 Task: Find connections with filter location Anicuns with filter topic #successwith filter profile language English with filter current company Rockstar Games with filter school ST XAVIERS SCHOOL with filter industry Wellness and Fitness Services with filter service category Telecommunications with filter keywords title Caretaker or House Sitter
Action: Mouse moved to (520, 114)
Screenshot: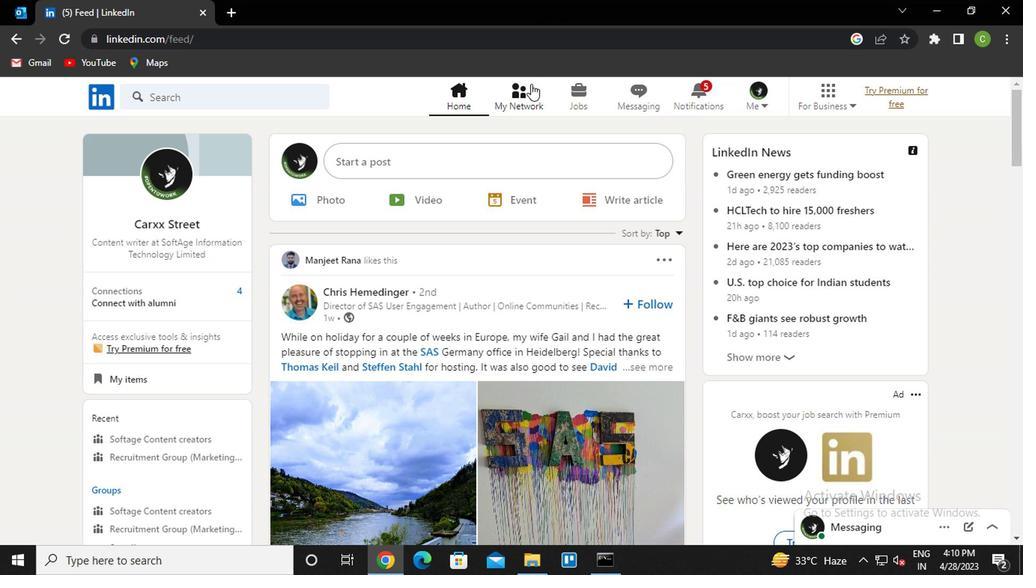 
Action: Mouse pressed left at (520, 114)
Screenshot: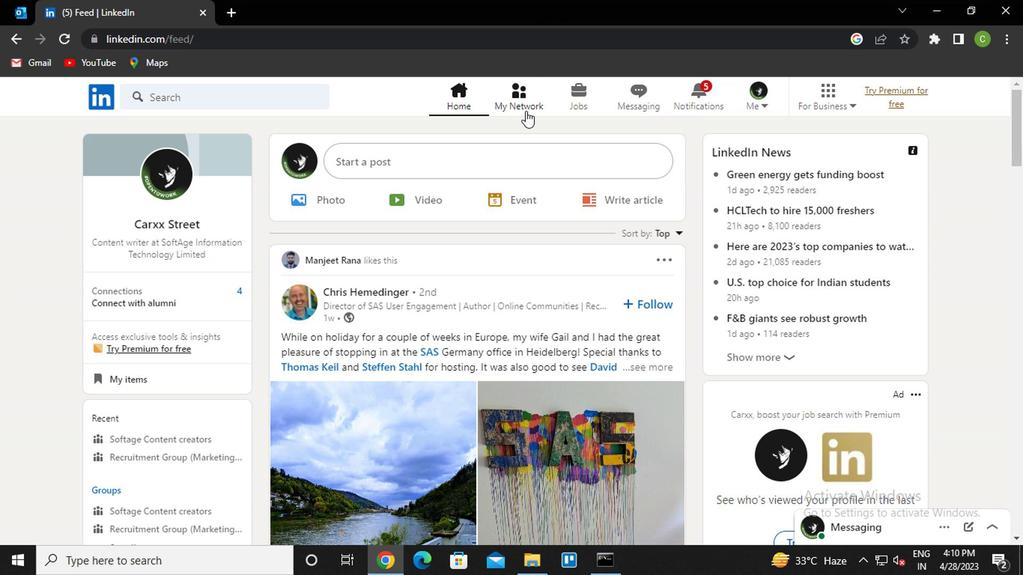 
Action: Mouse moved to (238, 187)
Screenshot: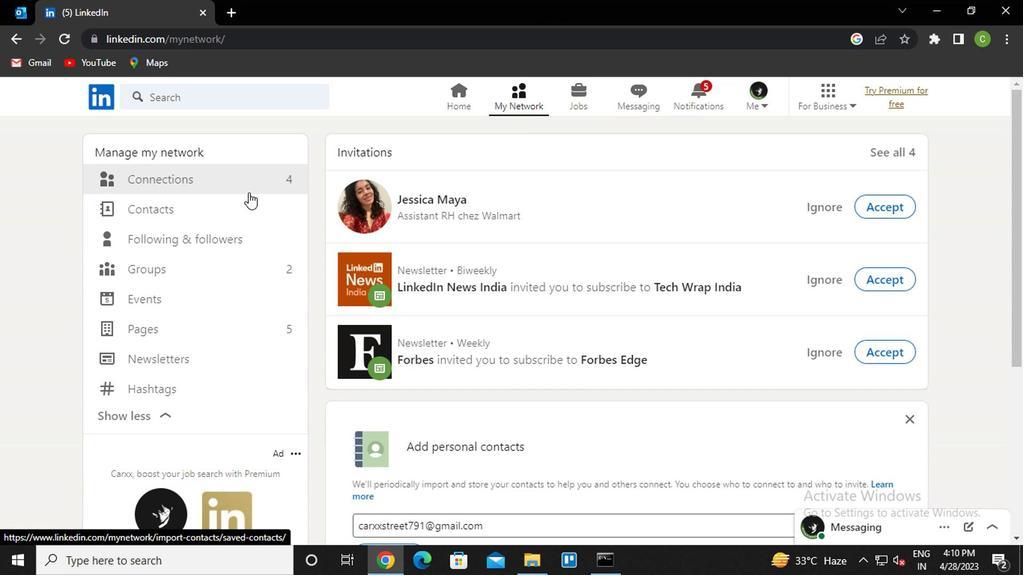 
Action: Mouse pressed left at (238, 187)
Screenshot: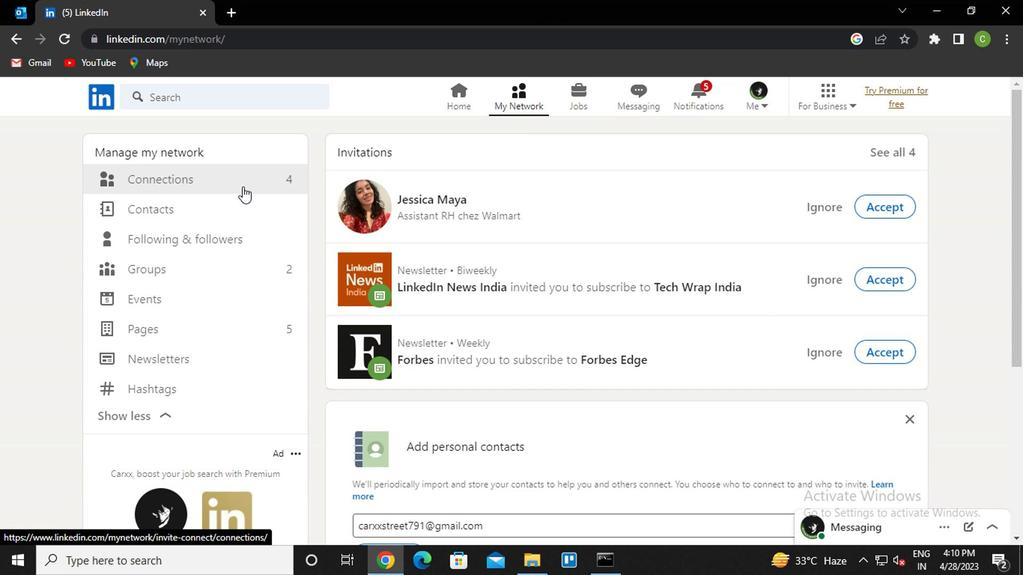 
Action: Mouse moved to (635, 183)
Screenshot: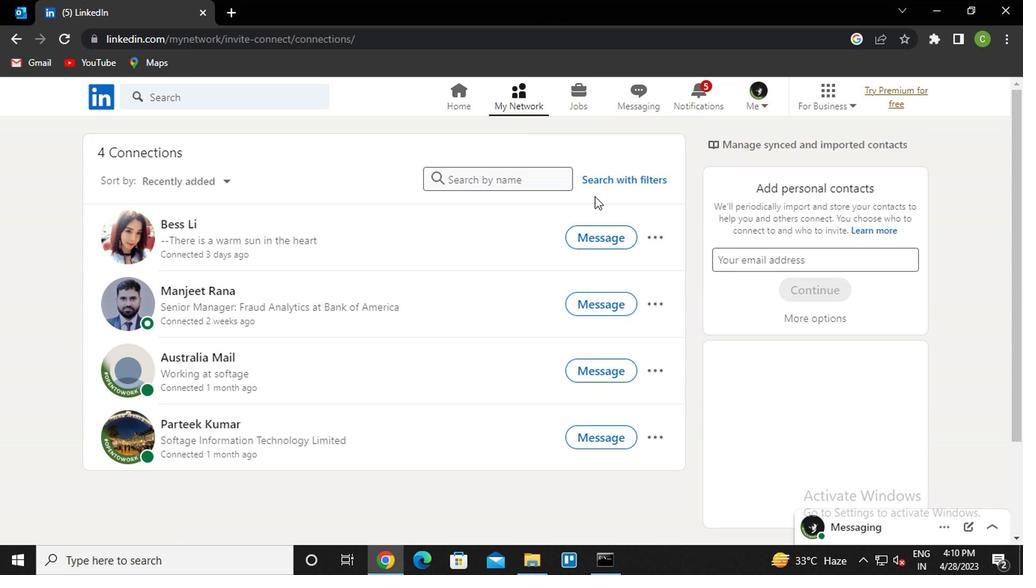
Action: Mouse pressed left at (635, 183)
Screenshot: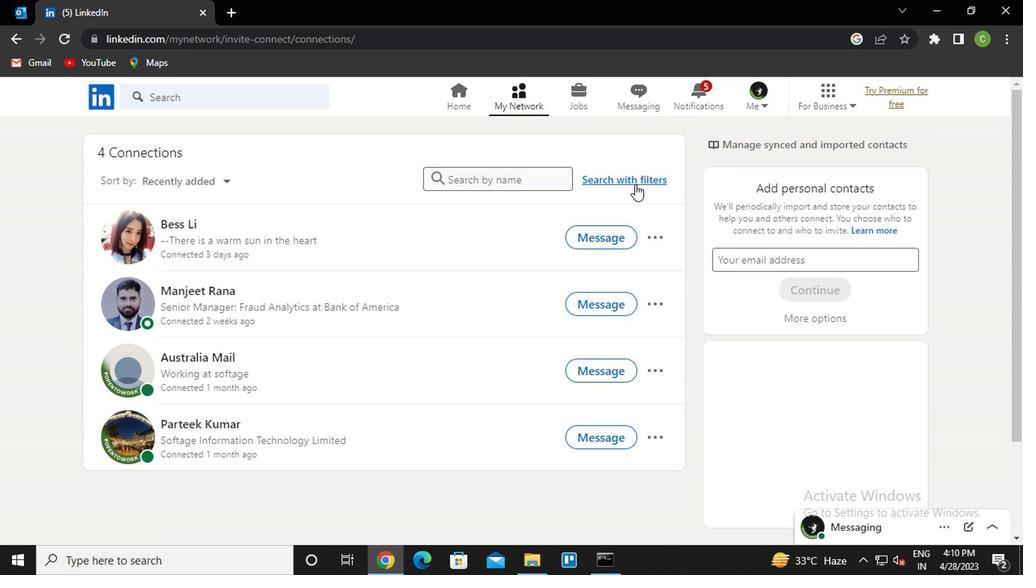 
Action: Mouse moved to (554, 142)
Screenshot: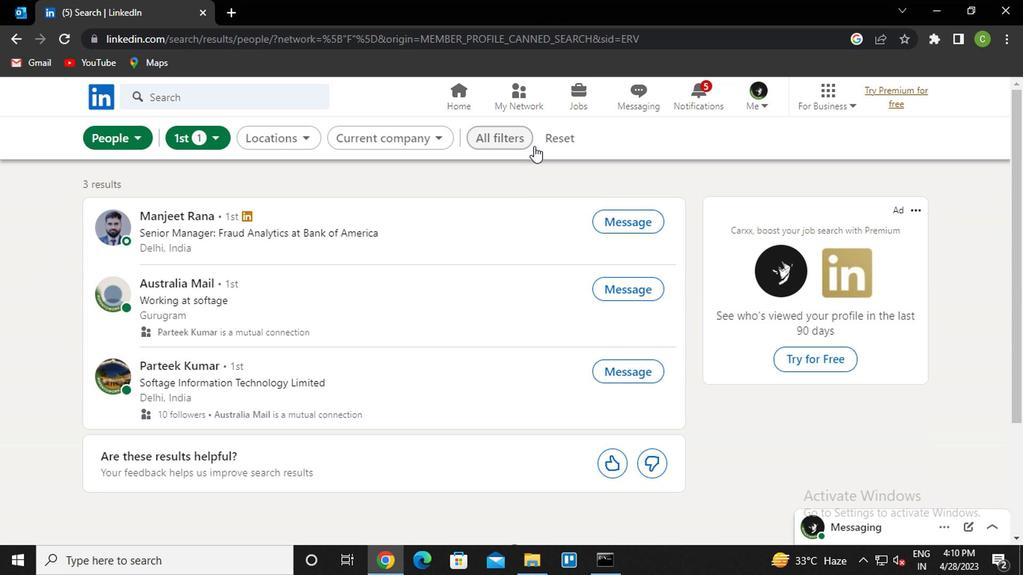 
Action: Mouse pressed left at (554, 142)
Screenshot: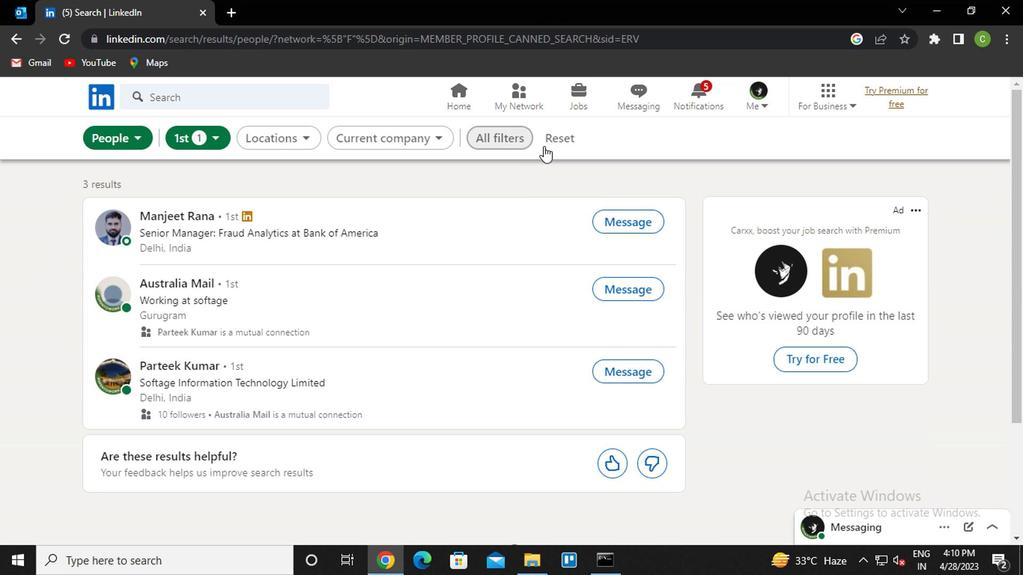 
Action: Mouse moved to (529, 144)
Screenshot: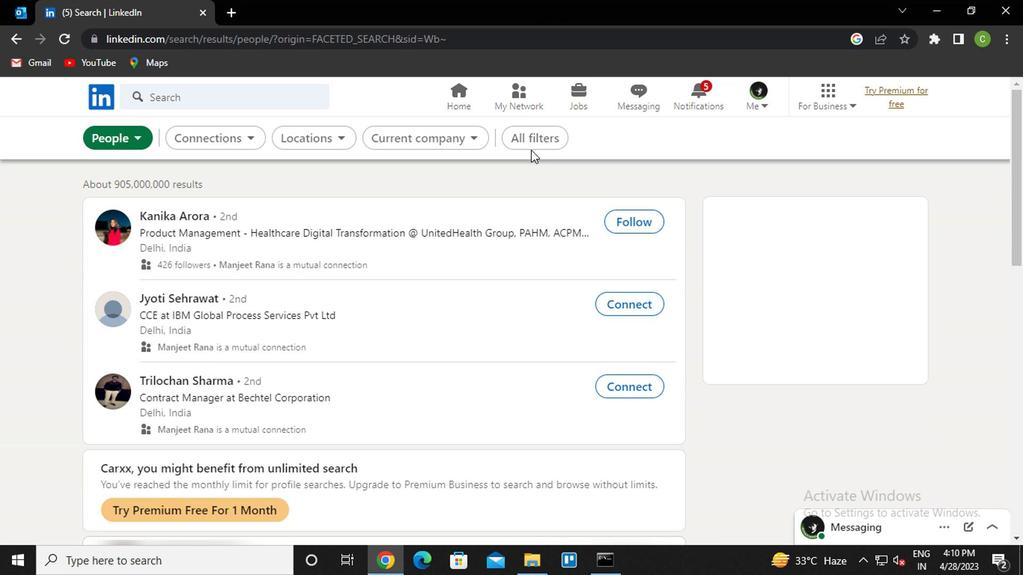 
Action: Mouse pressed left at (529, 144)
Screenshot: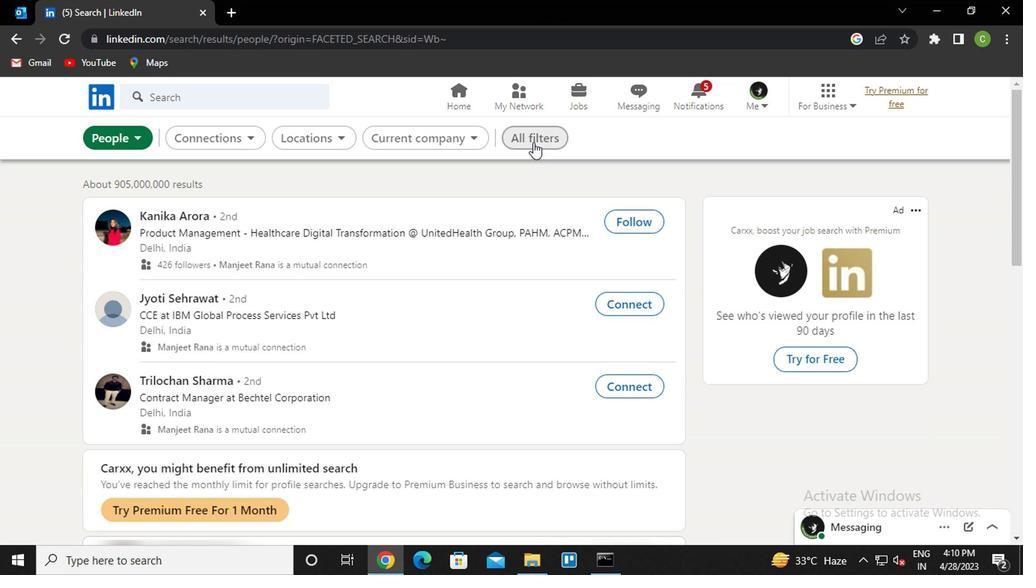 
Action: Mouse moved to (764, 298)
Screenshot: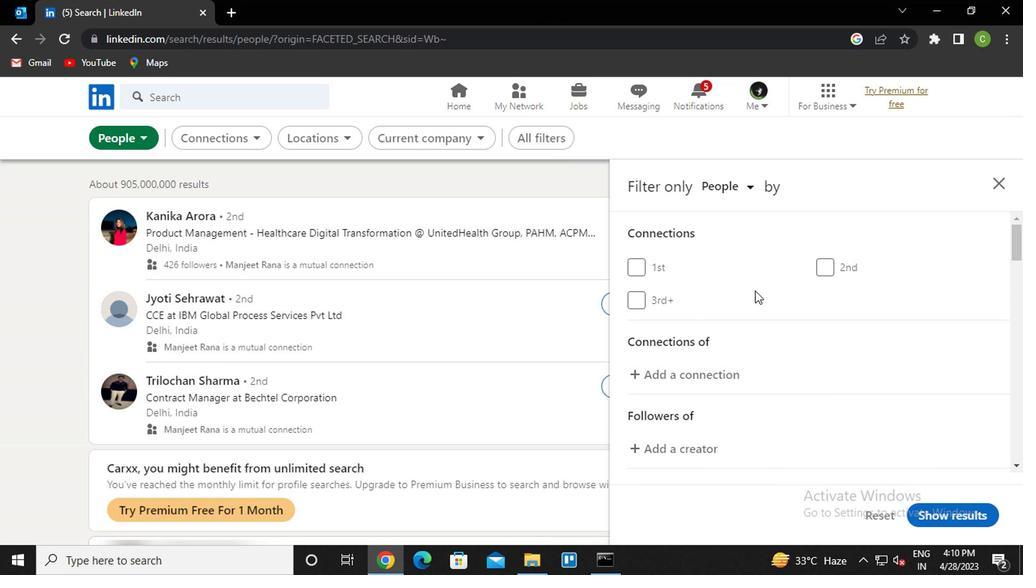 
Action: Mouse scrolled (764, 297) with delta (0, -1)
Screenshot: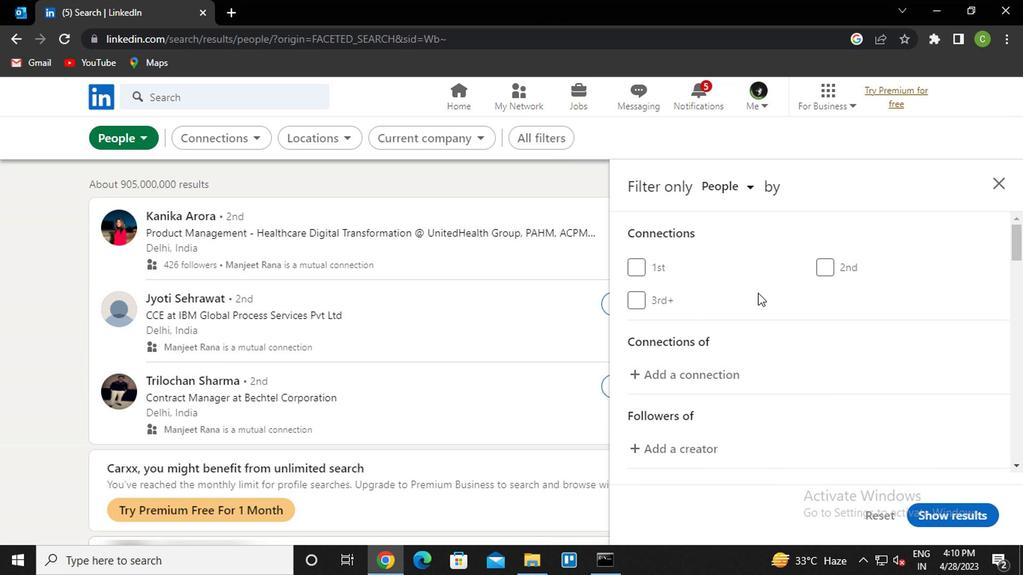 
Action: Mouse moved to (764, 302)
Screenshot: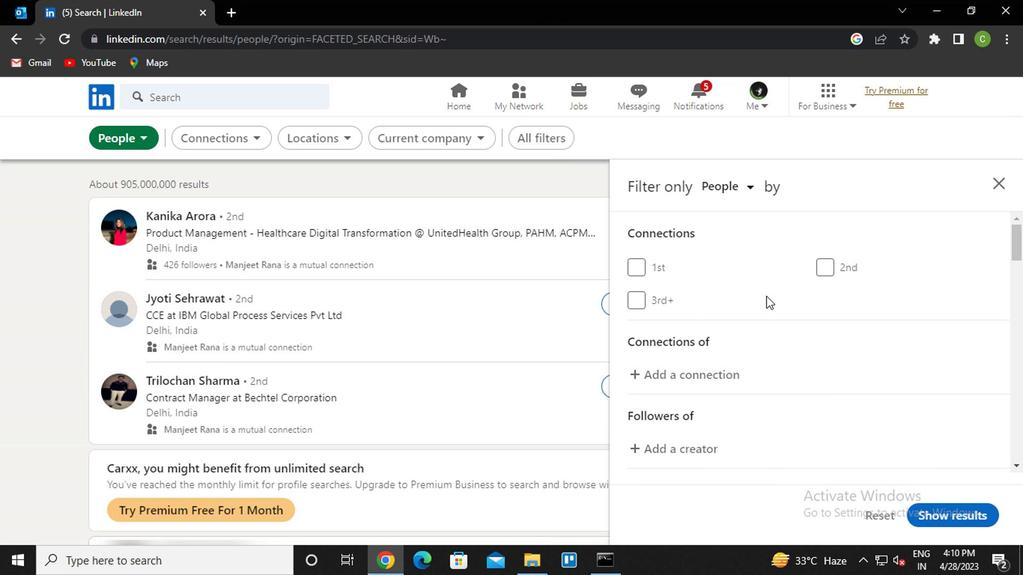 
Action: Mouse scrolled (764, 302) with delta (0, 0)
Screenshot: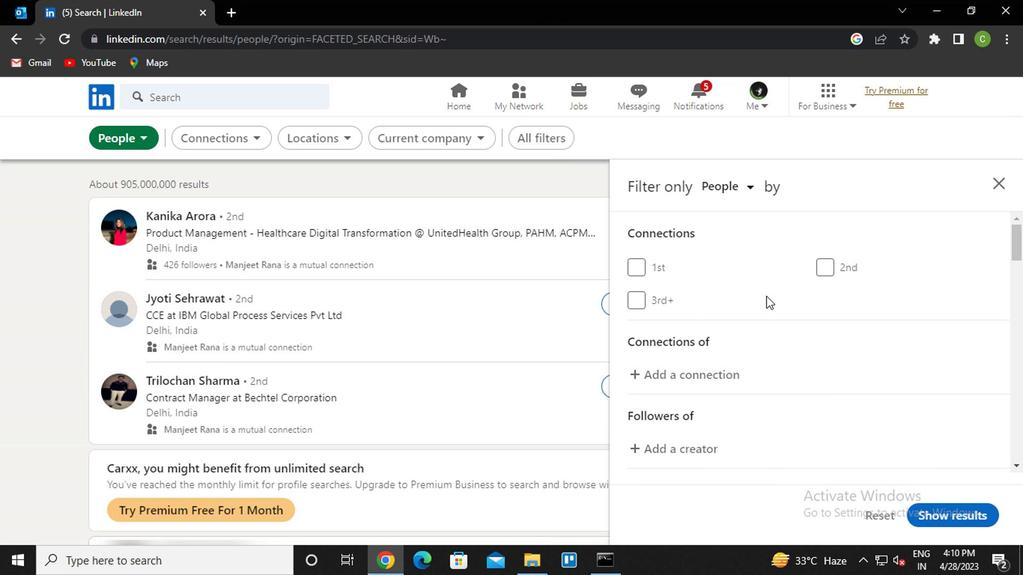 
Action: Mouse moved to (764, 303)
Screenshot: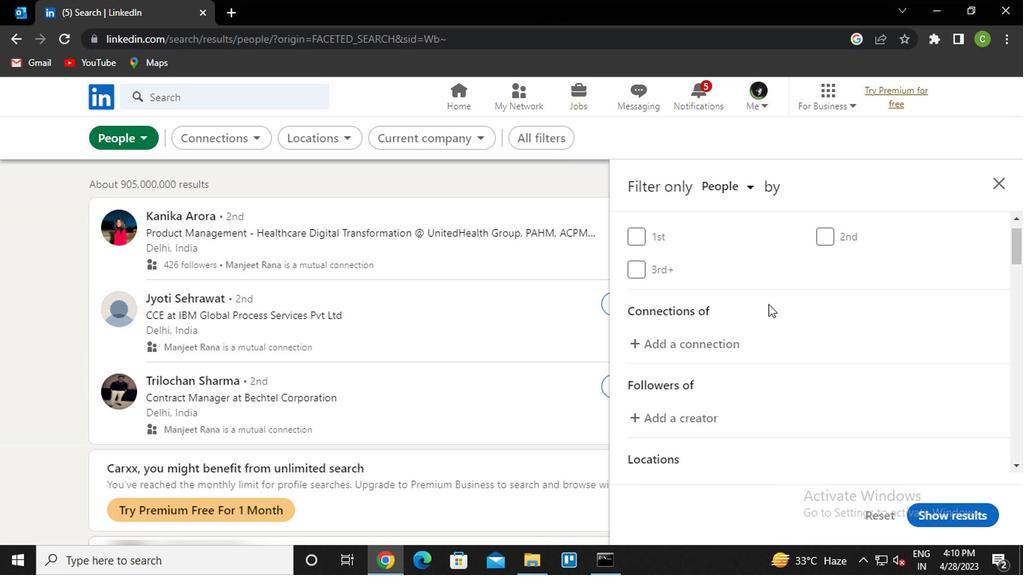 
Action: Mouse scrolled (764, 302) with delta (0, 0)
Screenshot: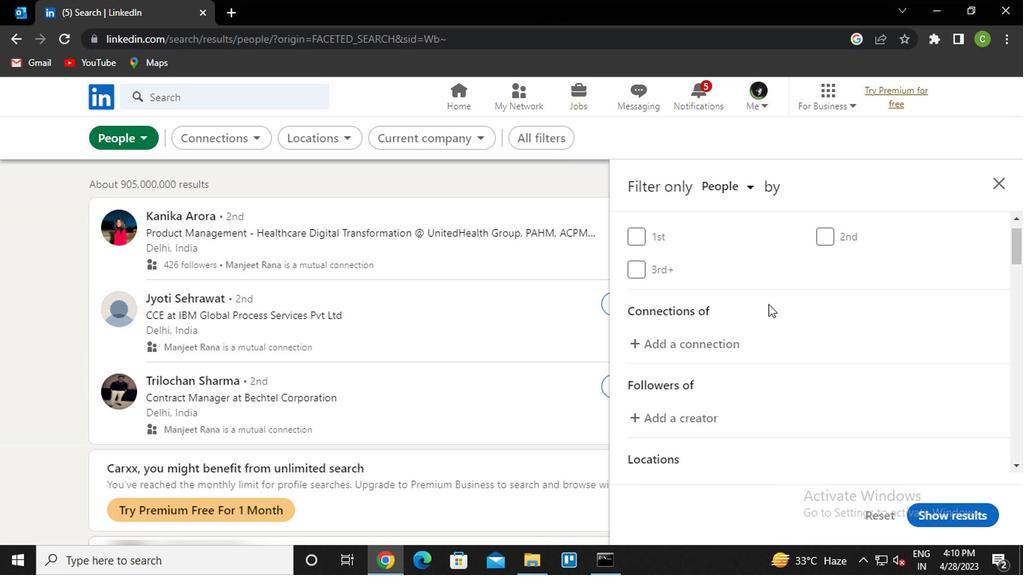 
Action: Mouse moved to (764, 304)
Screenshot: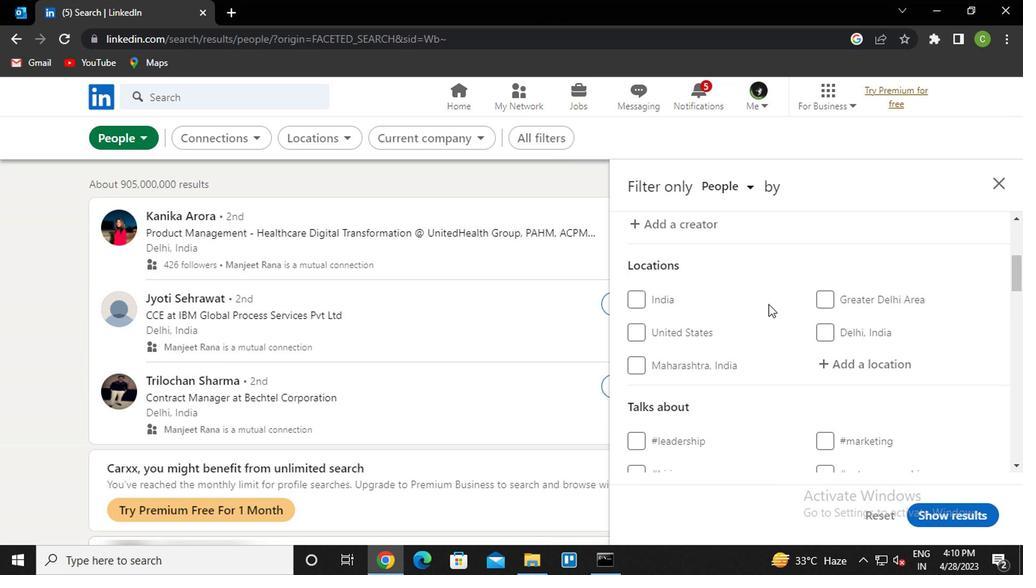 
Action: Mouse scrolled (764, 303) with delta (0, -1)
Screenshot: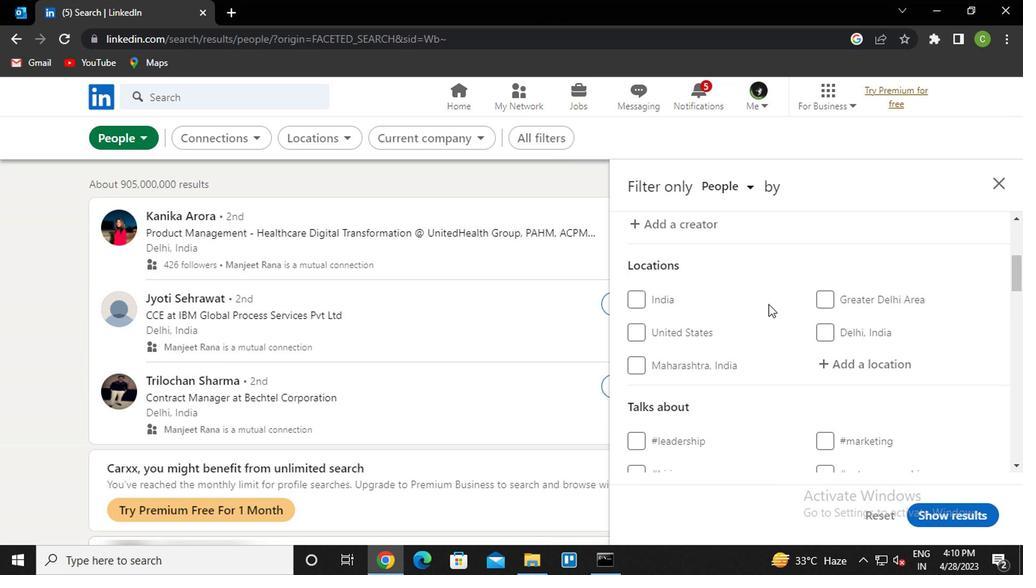 
Action: Mouse moved to (843, 293)
Screenshot: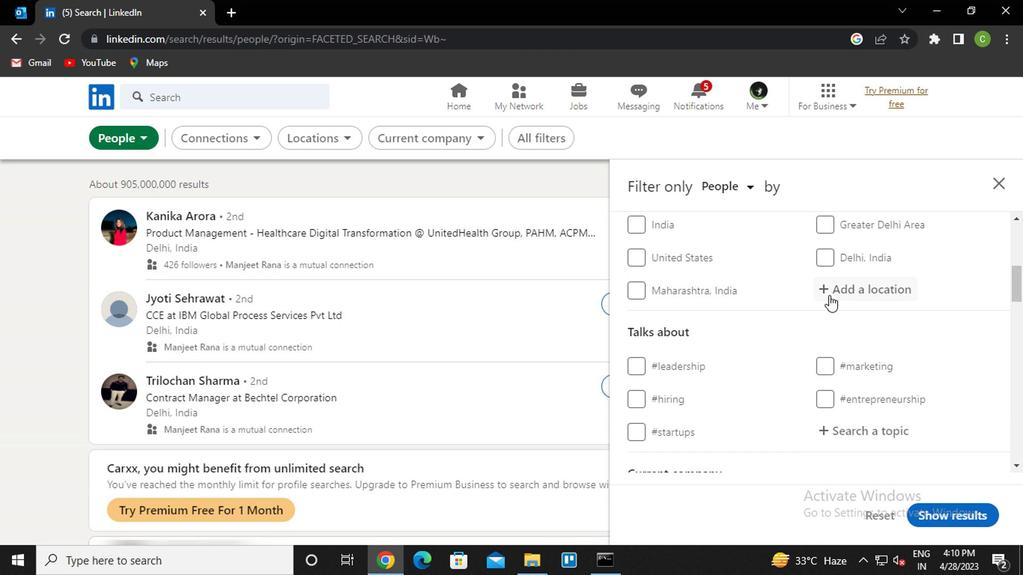 
Action: Mouse pressed left at (843, 293)
Screenshot: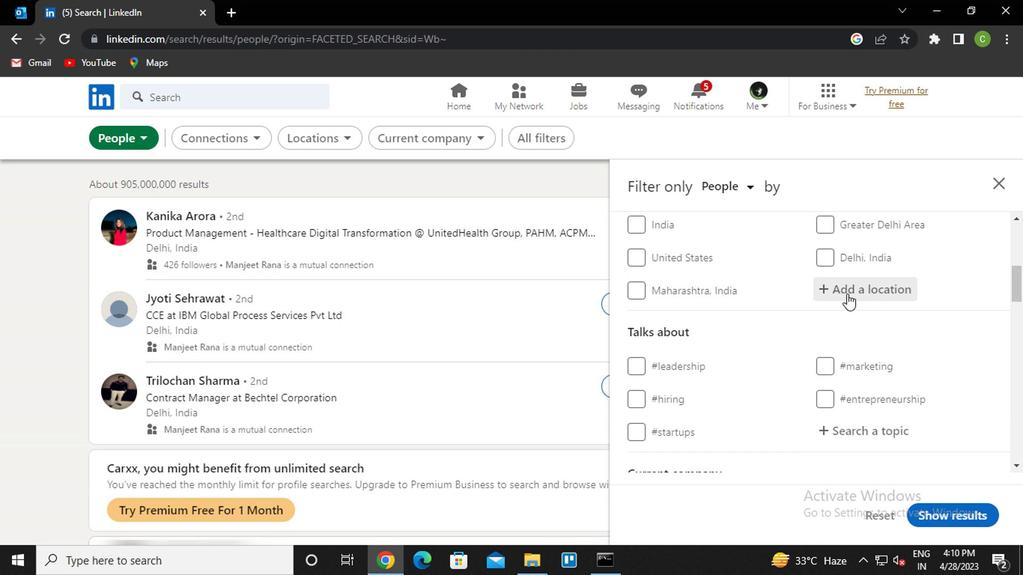
Action: Key pressed <Key.caps_lock>a<Key.caps_lock>nicuns<Key.down><Key.enter>
Screenshot: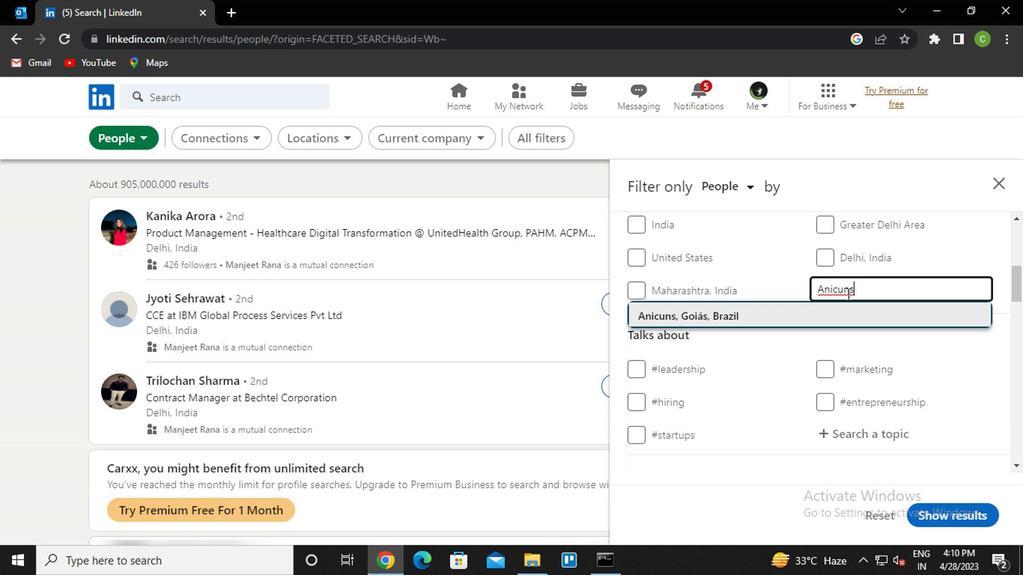 
Action: Mouse moved to (842, 350)
Screenshot: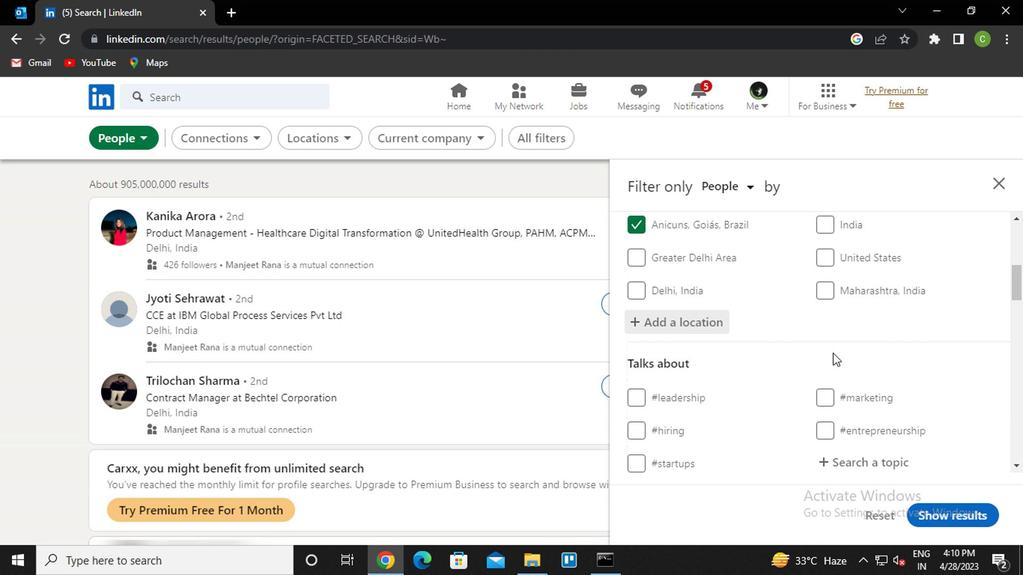 
Action: Mouse scrolled (842, 349) with delta (0, -1)
Screenshot: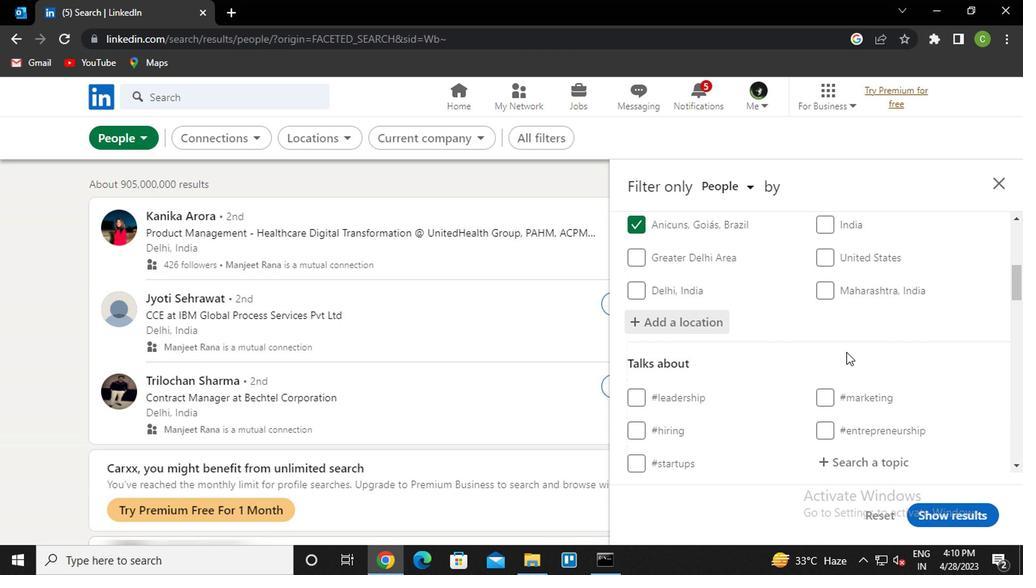 
Action: Mouse moved to (841, 350)
Screenshot: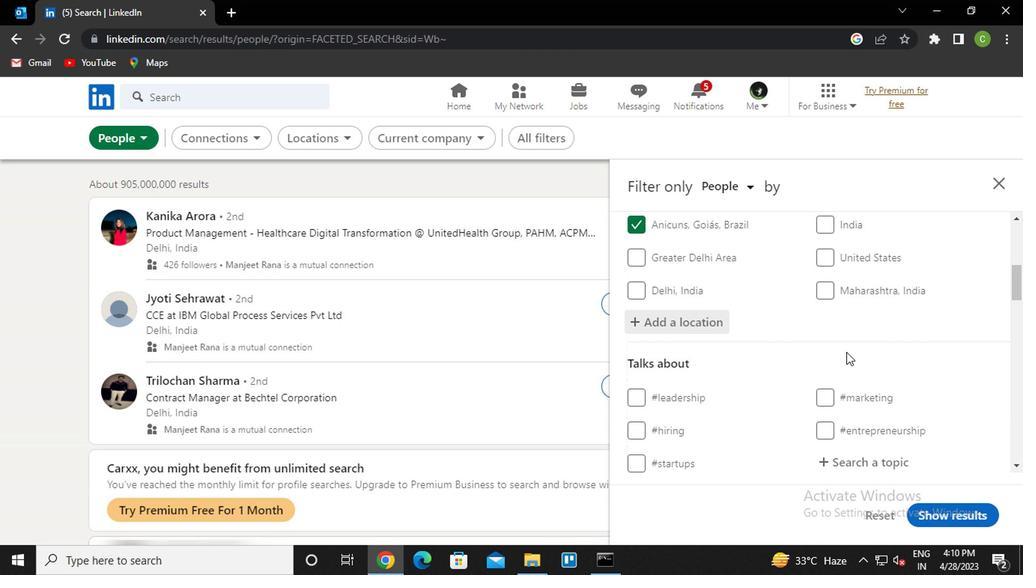 
Action: Mouse scrolled (841, 349) with delta (0, -1)
Screenshot: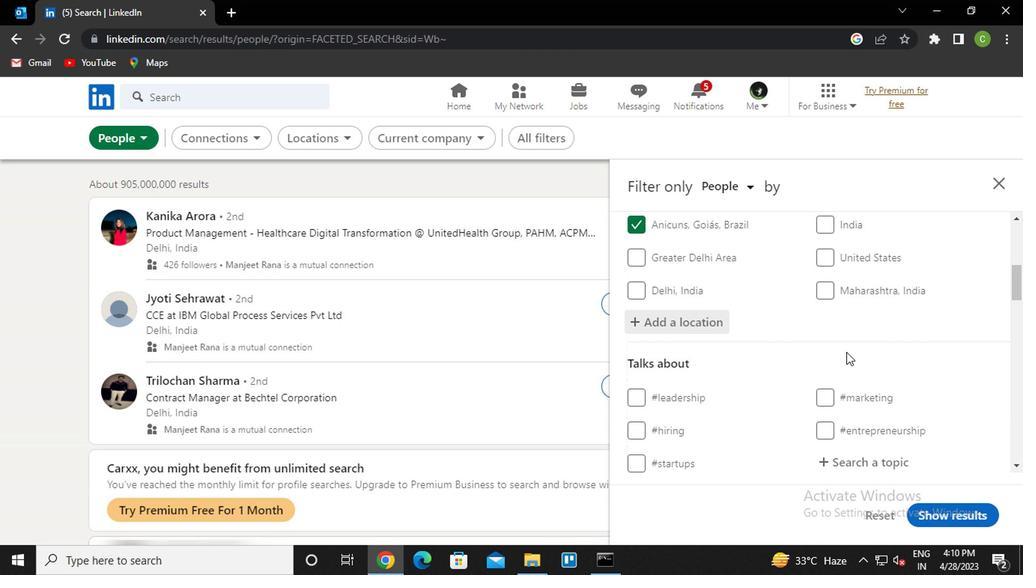 
Action: Mouse moved to (860, 314)
Screenshot: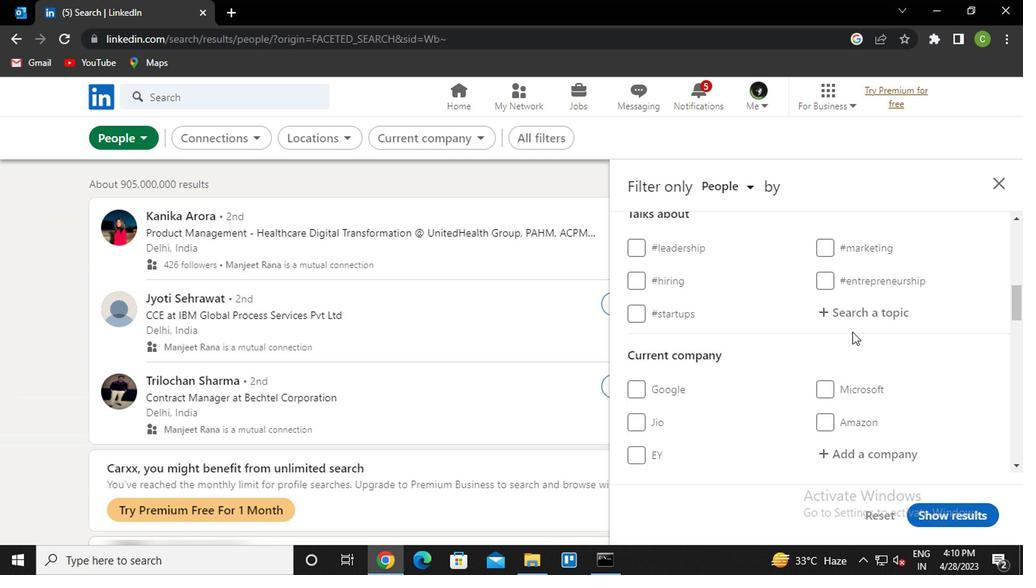 
Action: Mouse pressed left at (860, 314)
Screenshot: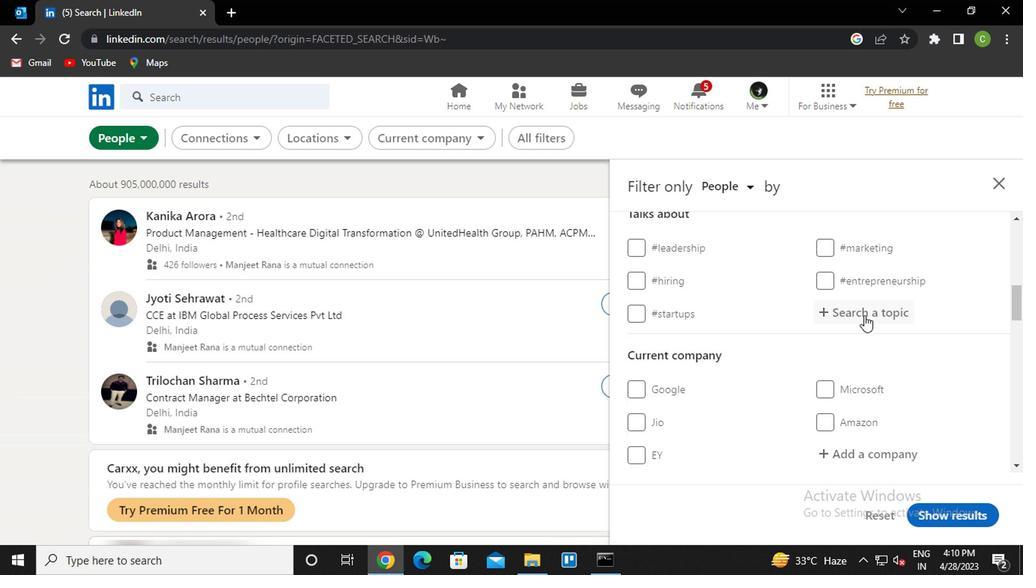 
Action: Key pressed <Key.caps_lock><Key.caps_lock>sucess<Key.down><Key.down><Key.down><Key.down><Key.enter>
Screenshot: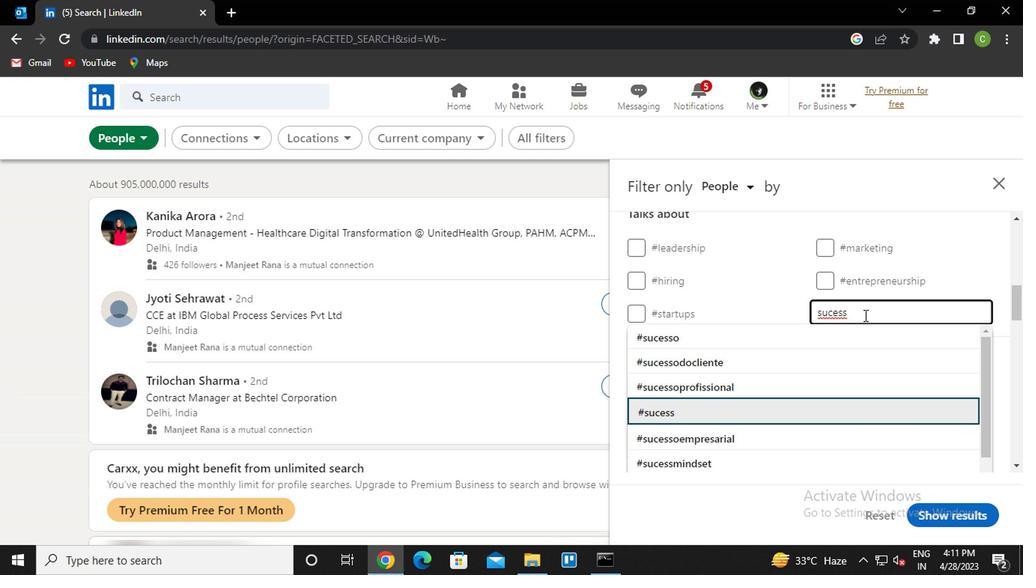 
Action: Mouse moved to (879, 348)
Screenshot: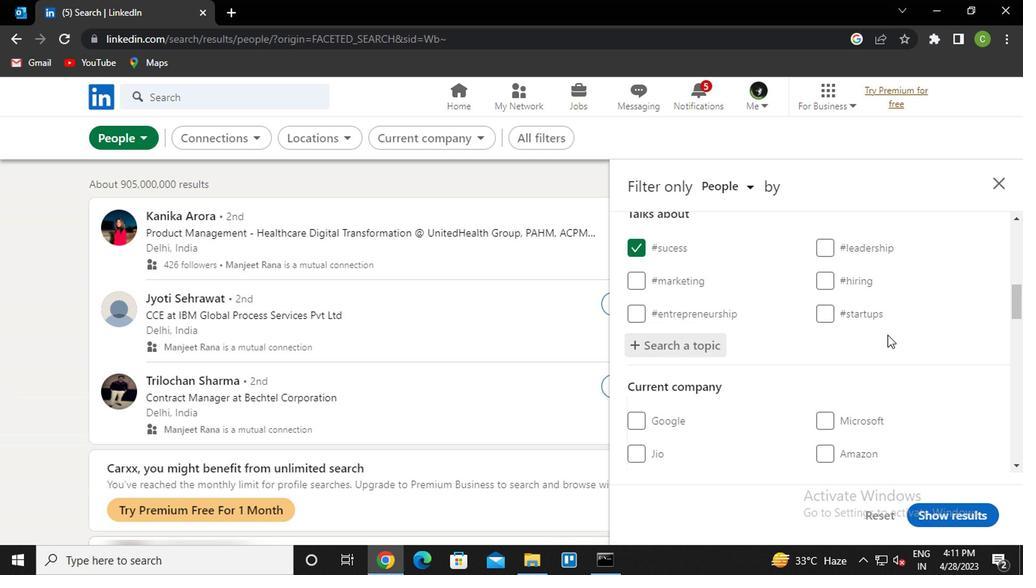 
Action: Mouse scrolled (879, 347) with delta (0, -1)
Screenshot: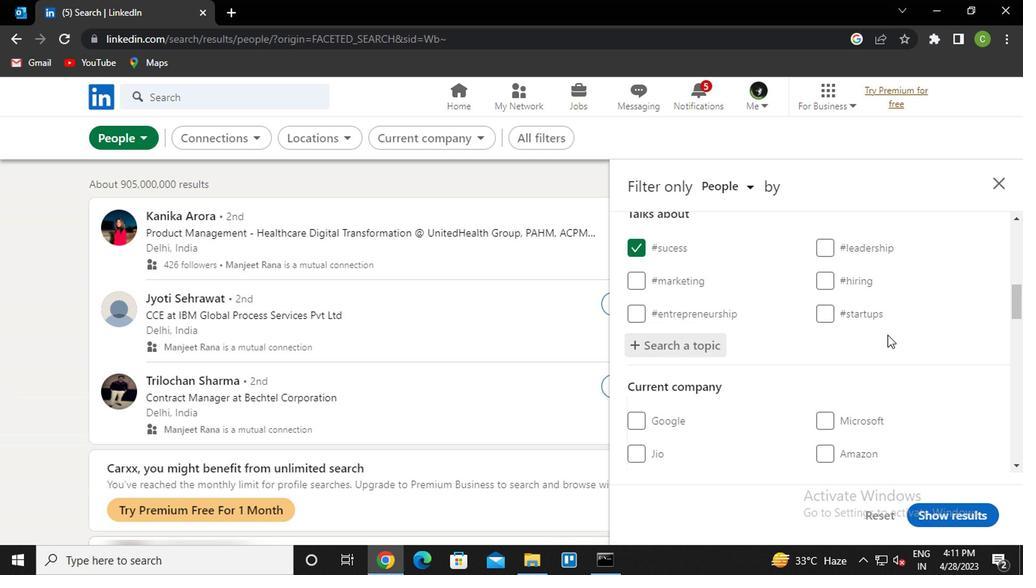 
Action: Mouse moved to (879, 349)
Screenshot: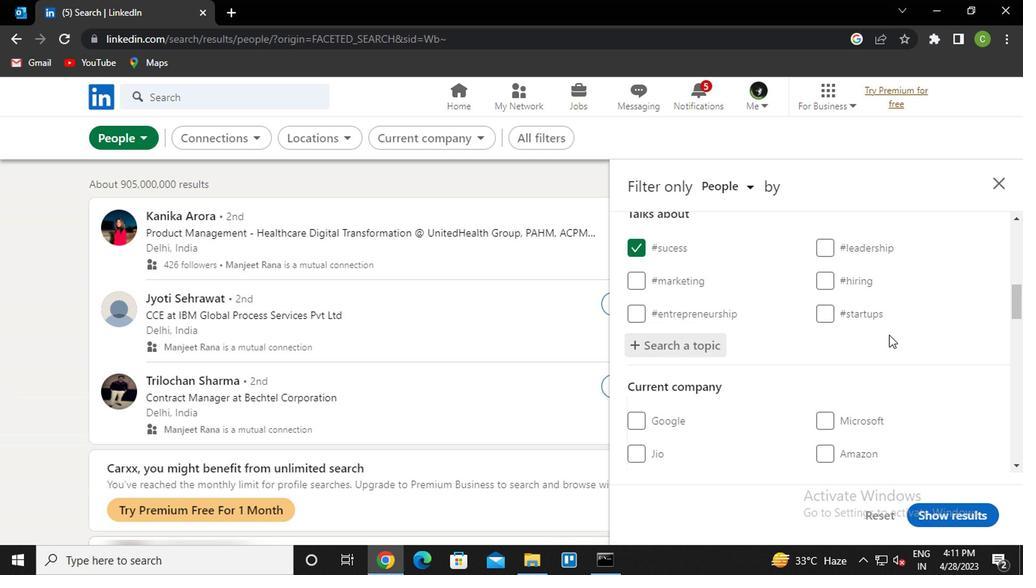 
Action: Mouse scrolled (879, 348) with delta (0, 0)
Screenshot: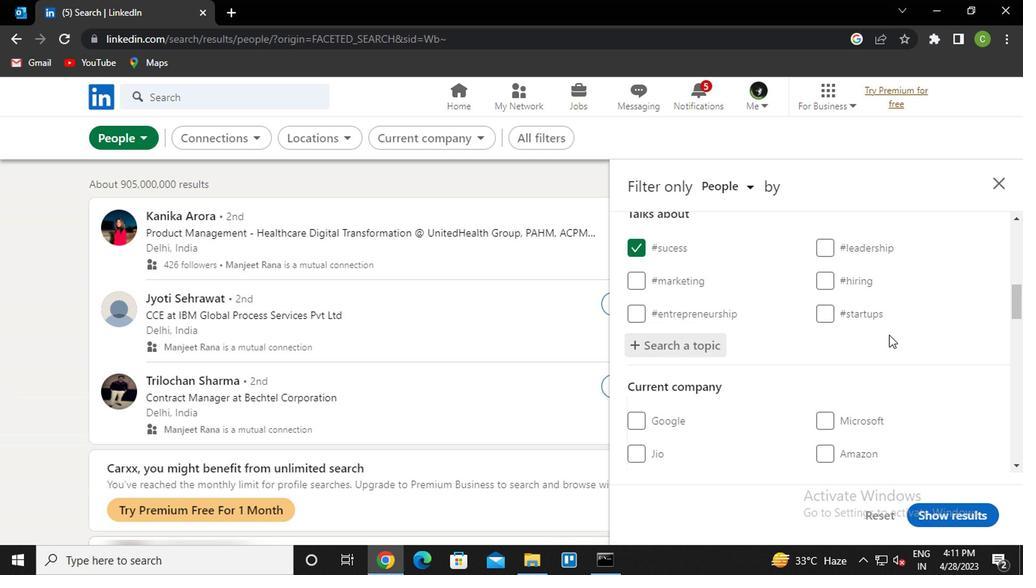 
Action: Mouse moved to (879, 349)
Screenshot: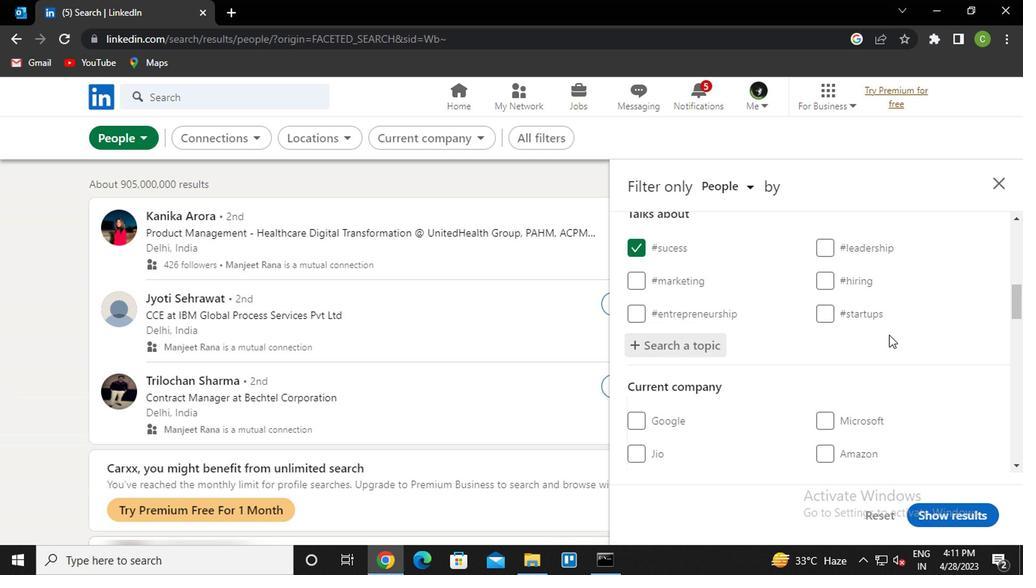 
Action: Mouse scrolled (879, 348) with delta (0, 0)
Screenshot: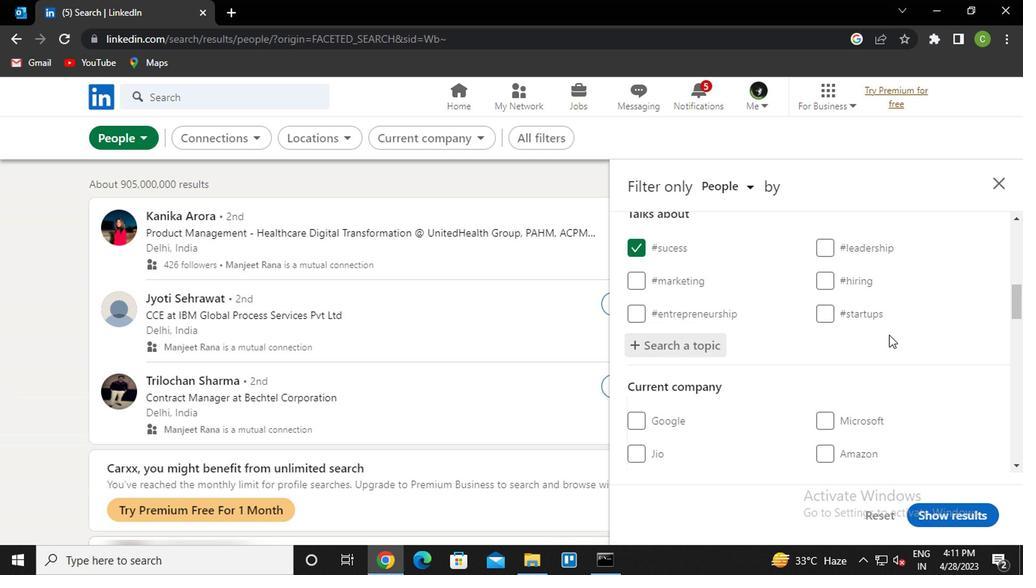 
Action: Mouse moved to (878, 349)
Screenshot: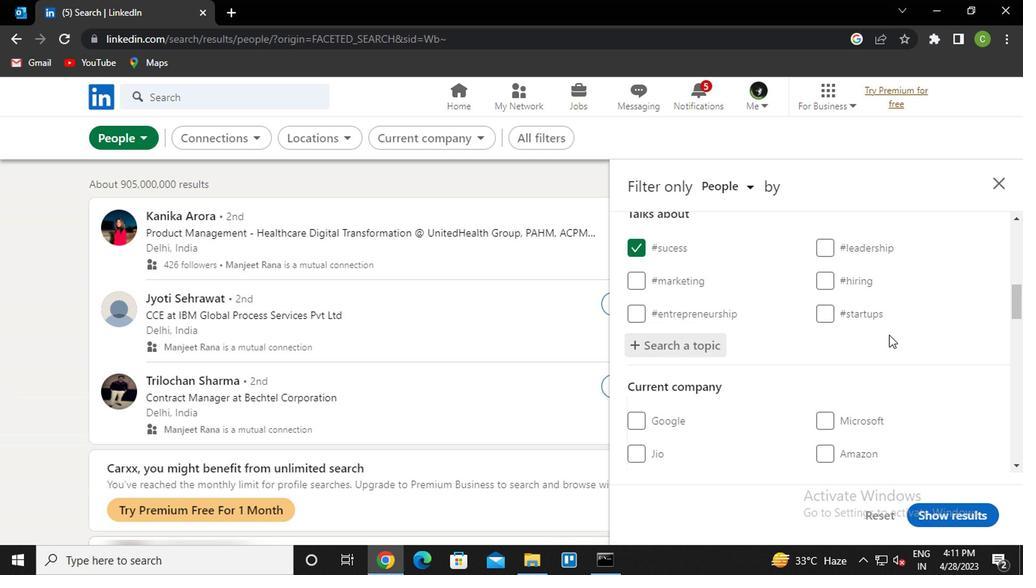 
Action: Mouse scrolled (878, 349) with delta (0, 0)
Screenshot: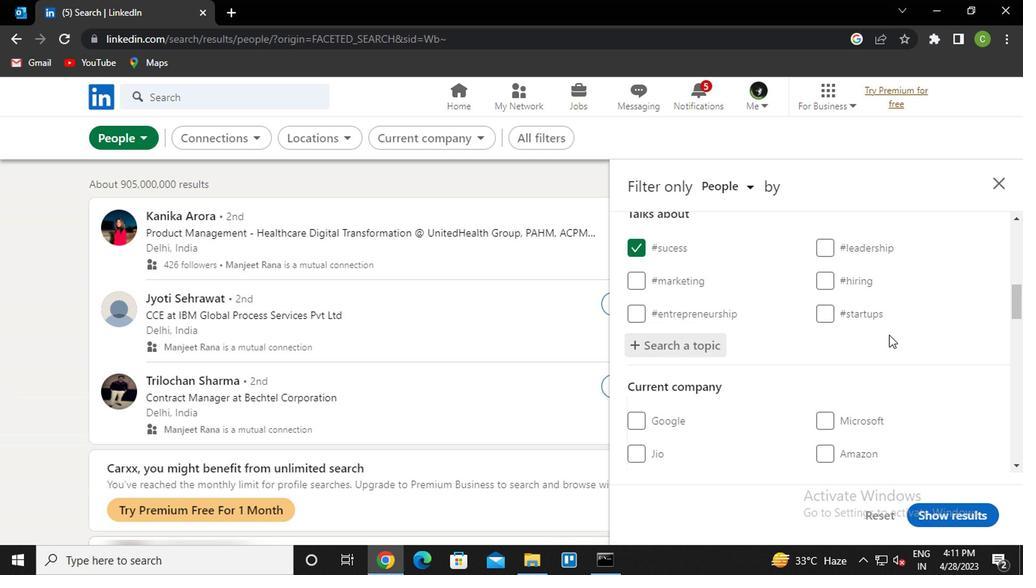
Action: Mouse moved to (878, 349)
Screenshot: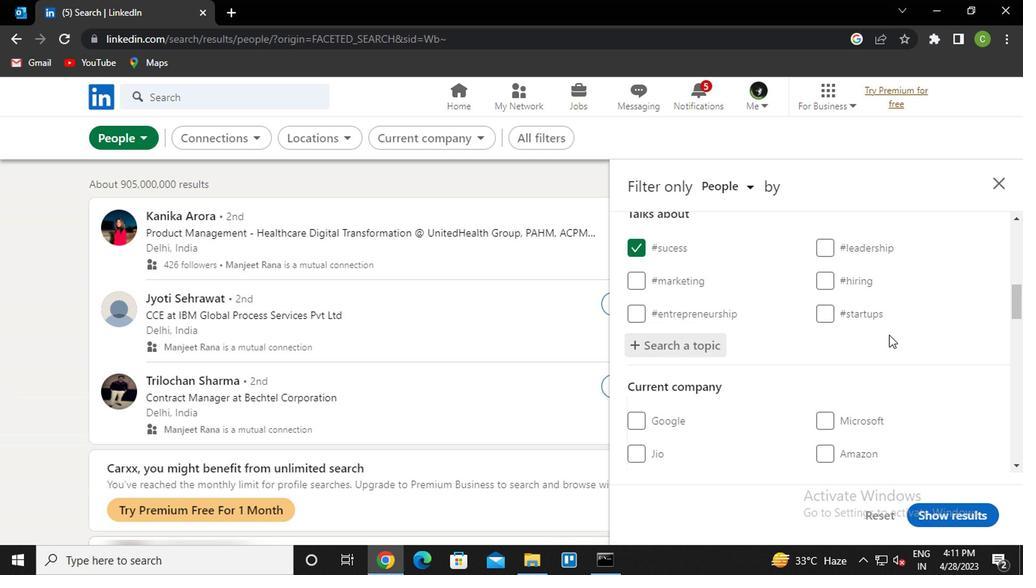 
Action: Mouse scrolled (878, 349) with delta (0, 0)
Screenshot: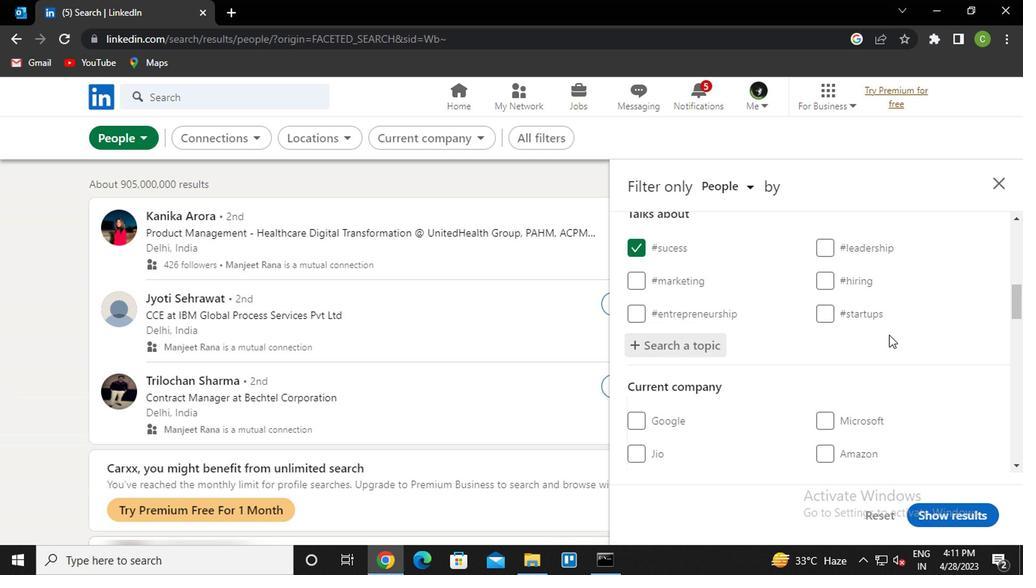 
Action: Mouse moved to (877, 349)
Screenshot: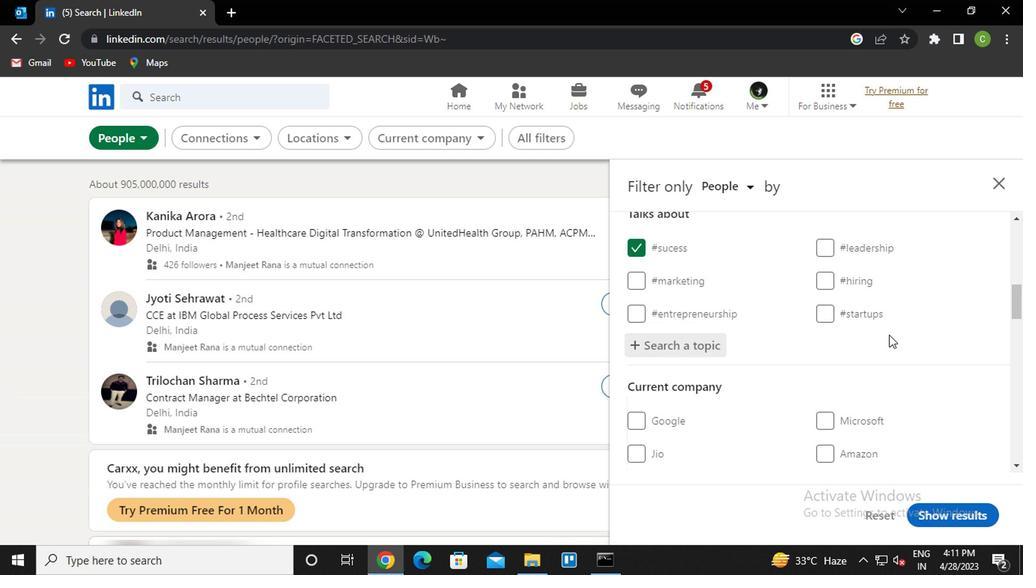 
Action: Mouse scrolled (877, 349) with delta (0, 0)
Screenshot: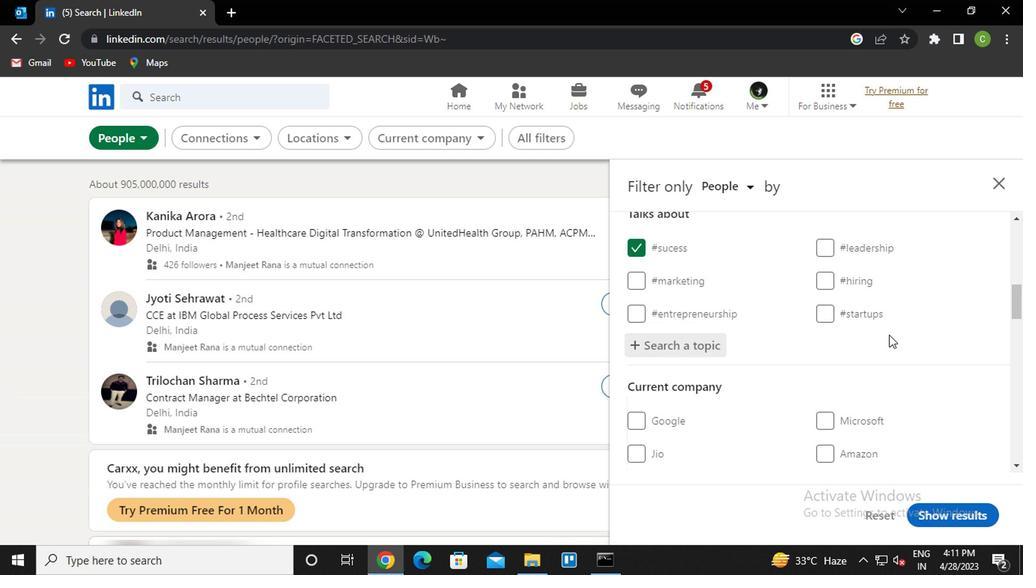 
Action: Mouse moved to (875, 349)
Screenshot: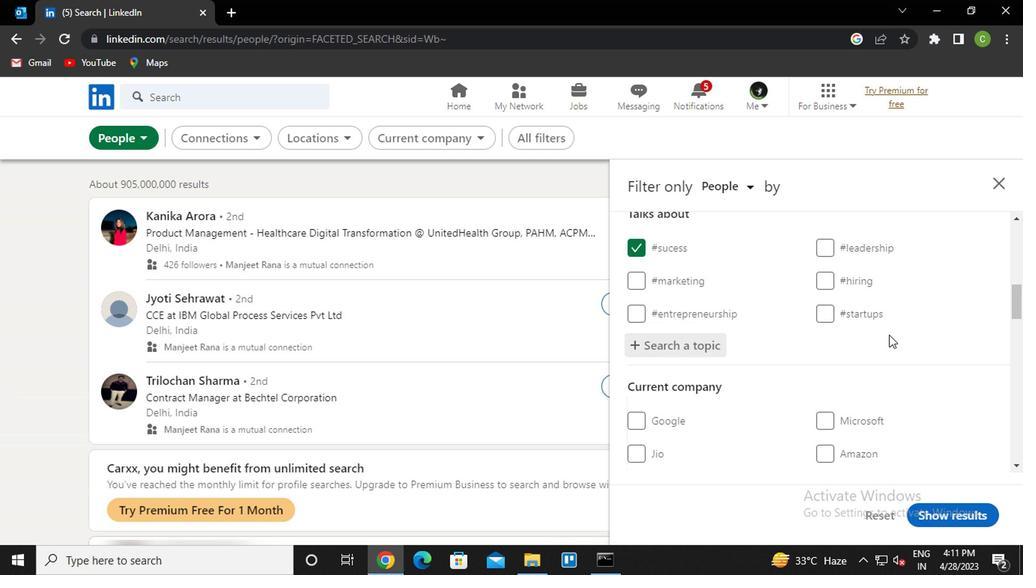 
Action: Mouse scrolled (875, 349) with delta (0, 0)
Screenshot: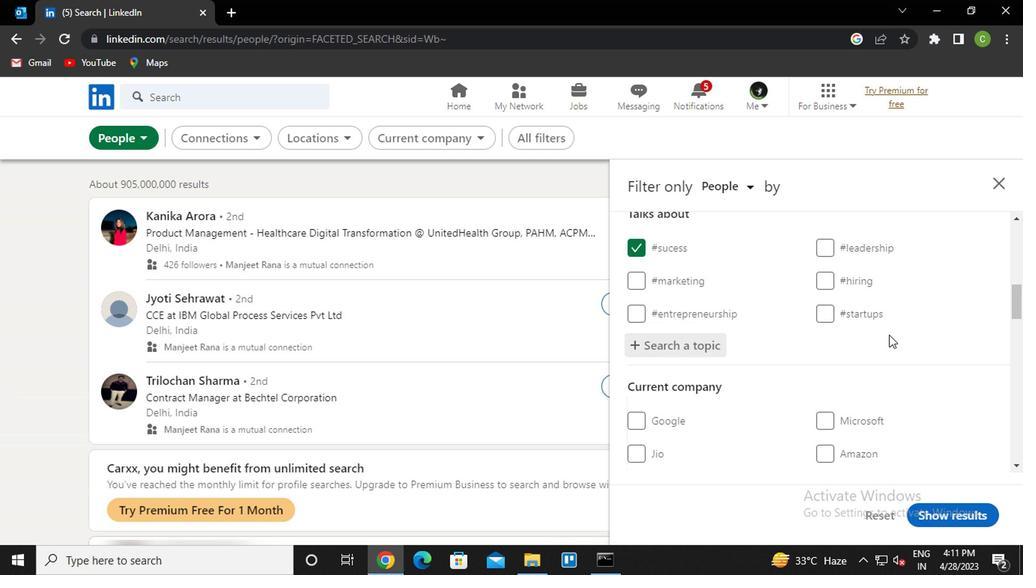 
Action: Mouse moved to (872, 348)
Screenshot: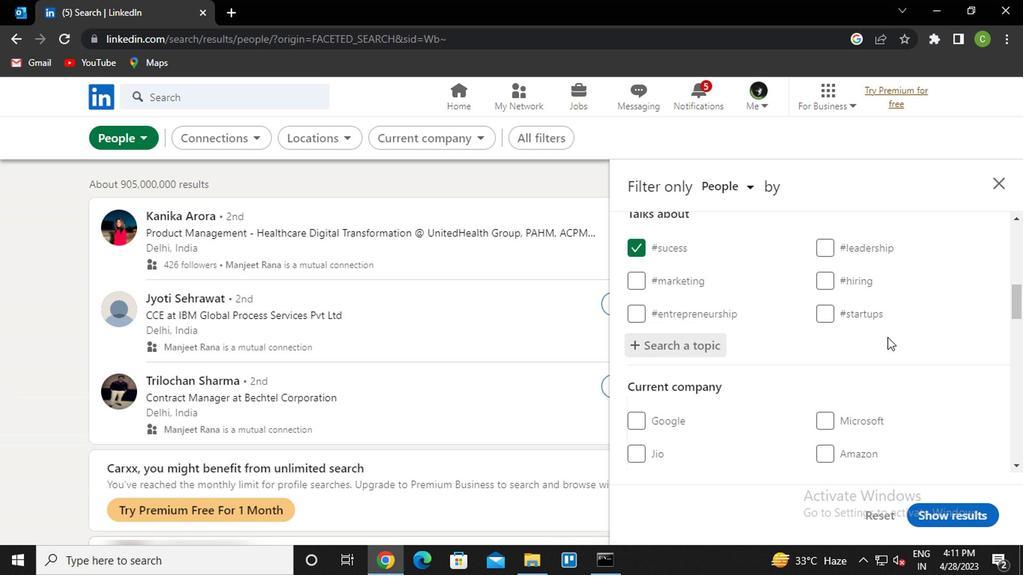 
Action: Mouse scrolled (872, 347) with delta (0, -1)
Screenshot: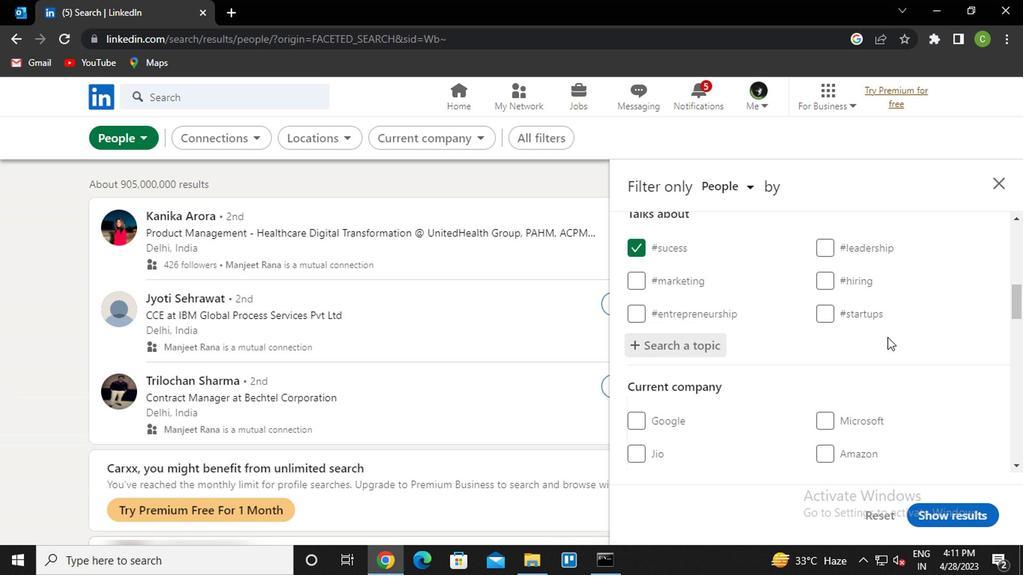 
Action: Mouse moved to (634, 418)
Screenshot: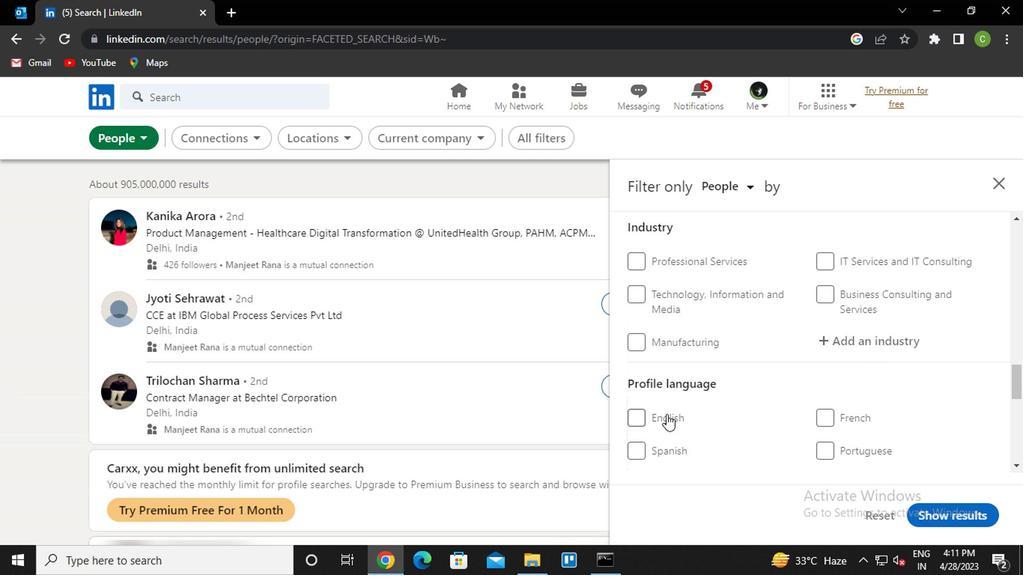 
Action: Mouse pressed left at (634, 418)
Screenshot: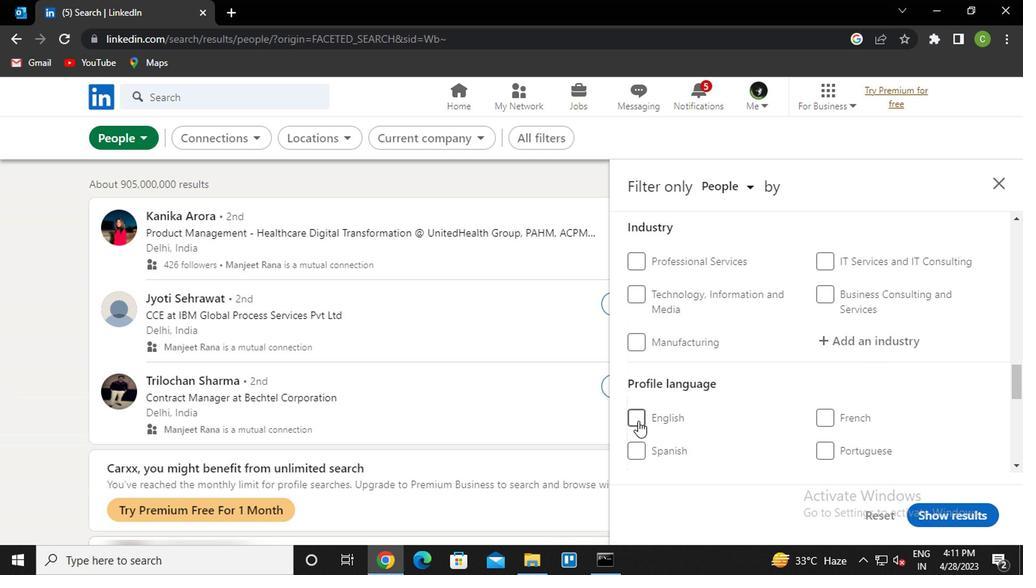 
Action: Mouse moved to (951, 360)
Screenshot: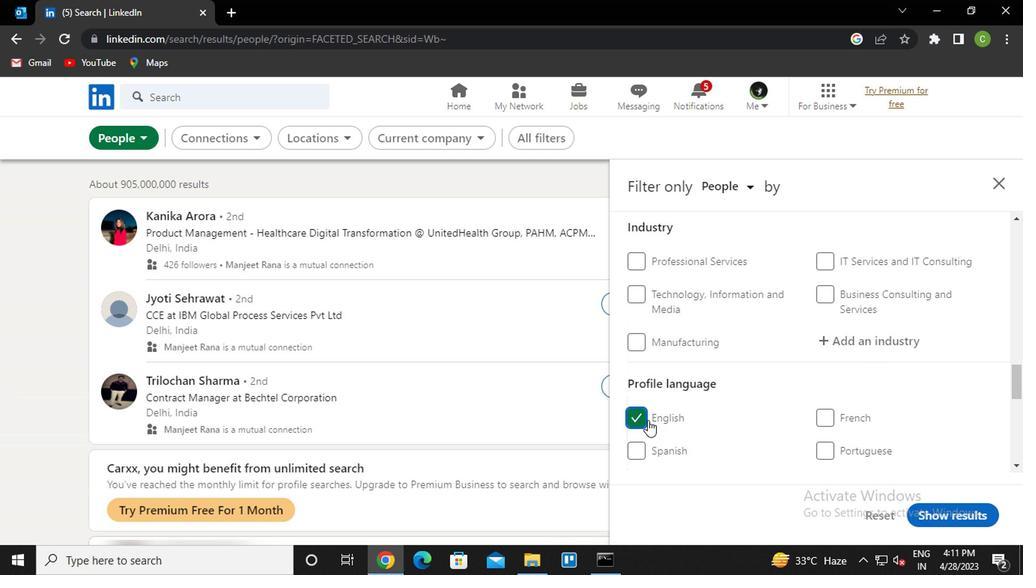
Action: Mouse scrolled (951, 360) with delta (0, 0)
Screenshot: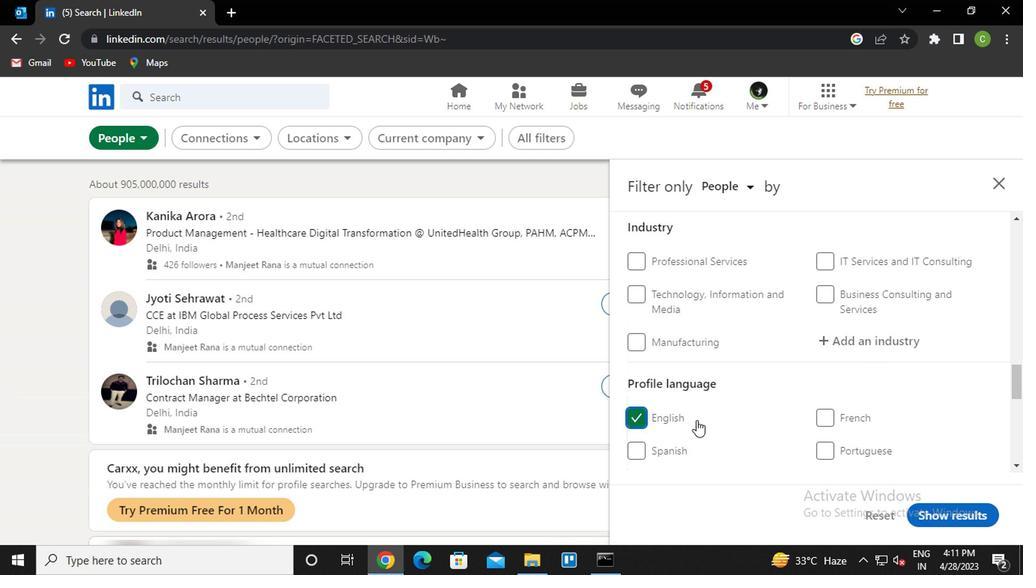 
Action: Mouse scrolled (951, 360) with delta (0, 0)
Screenshot: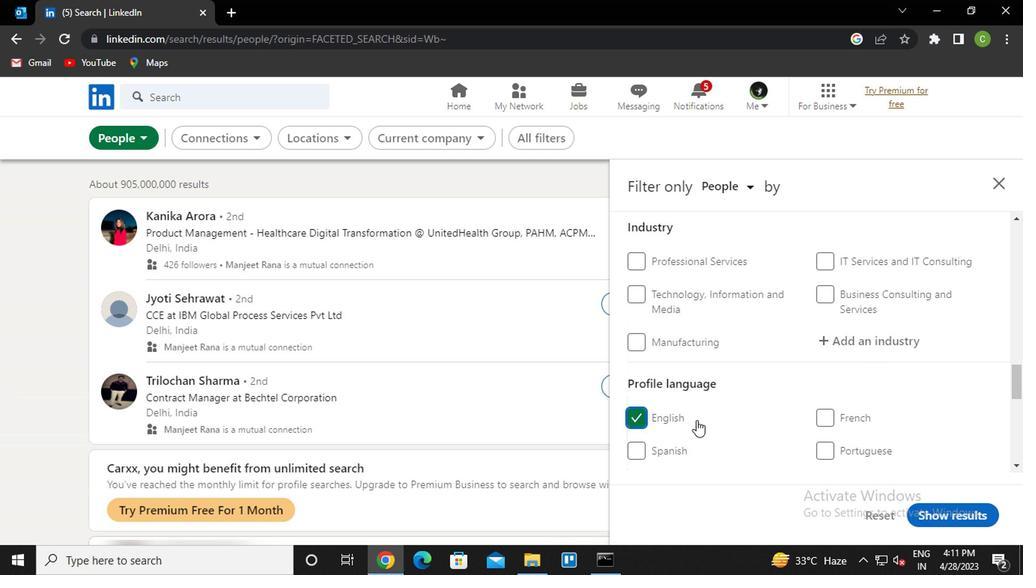 
Action: Mouse scrolled (951, 360) with delta (0, 0)
Screenshot: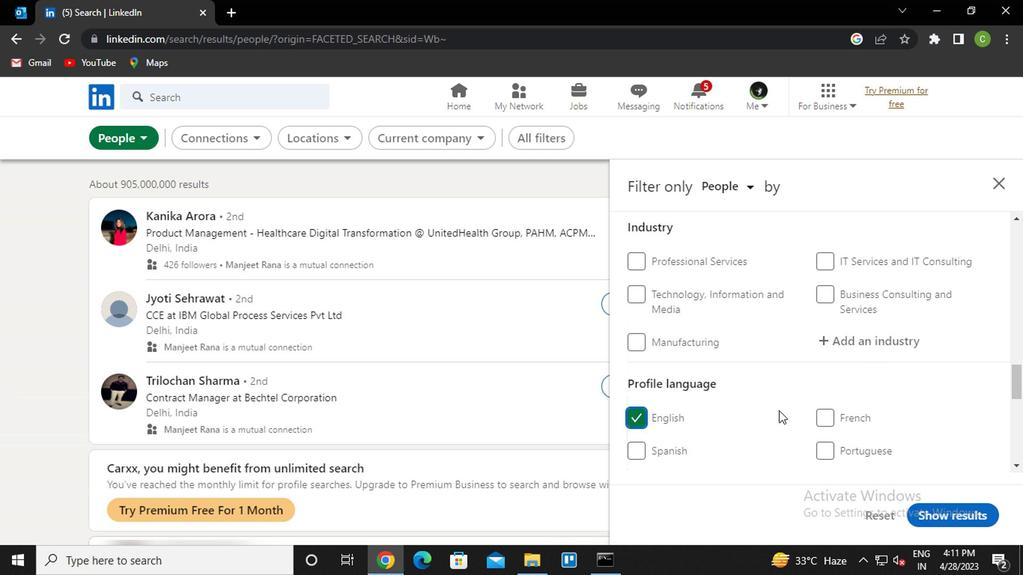 
Action: Mouse scrolled (951, 360) with delta (0, 0)
Screenshot: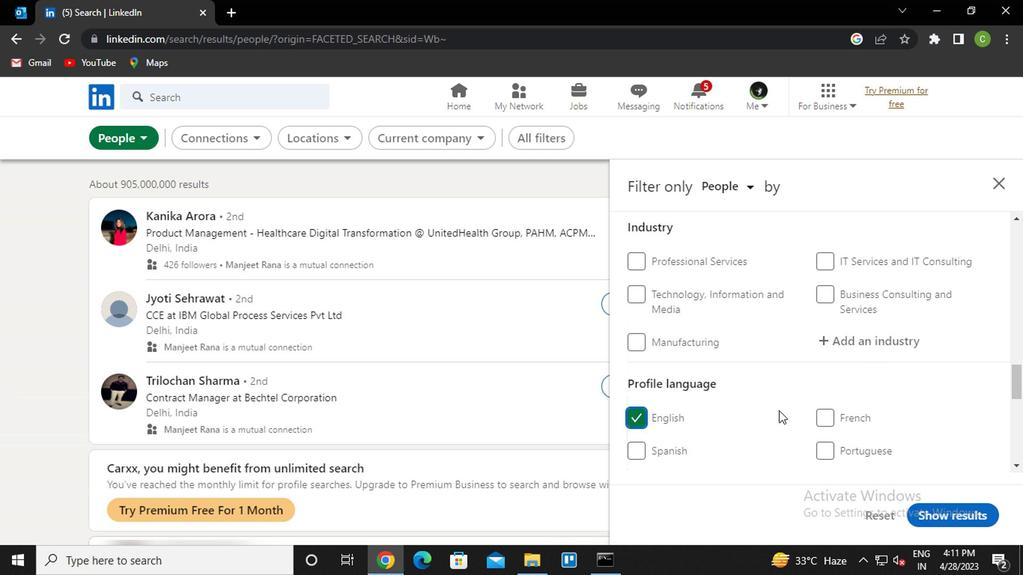 
Action: Mouse scrolled (951, 360) with delta (0, 0)
Screenshot: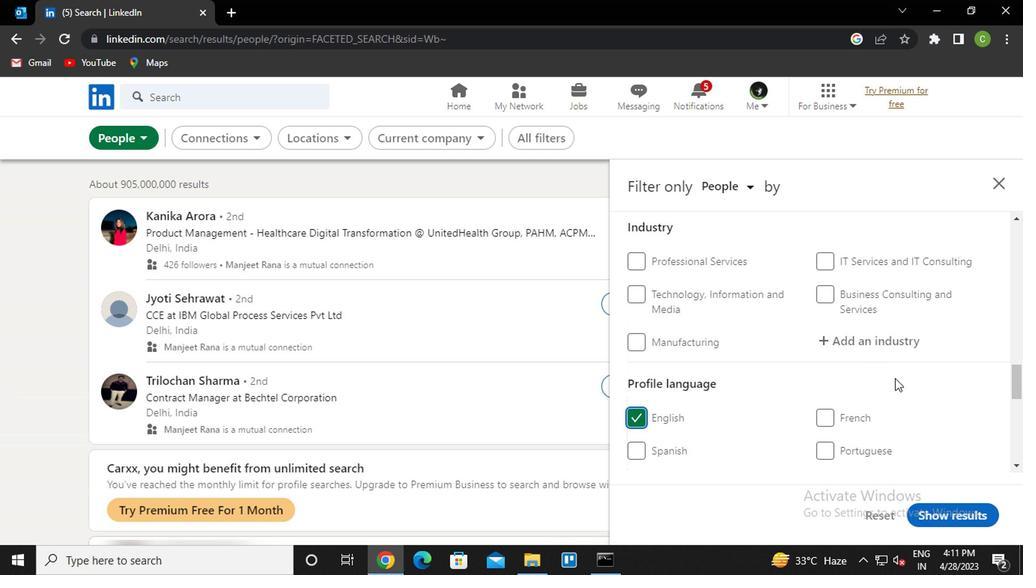 
Action: Mouse scrolled (951, 360) with delta (0, 0)
Screenshot: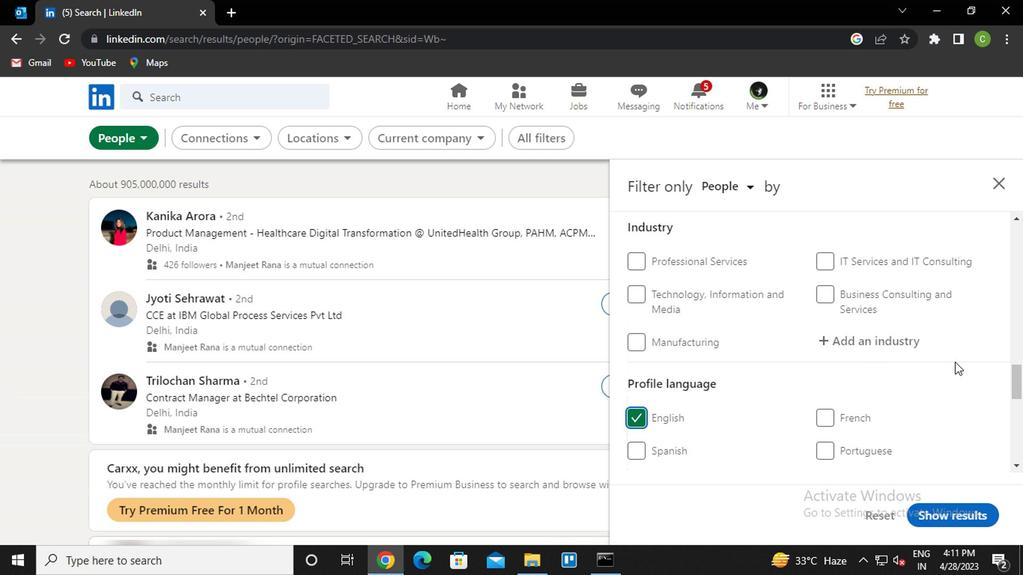 
Action: Mouse moved to (709, 354)
Screenshot: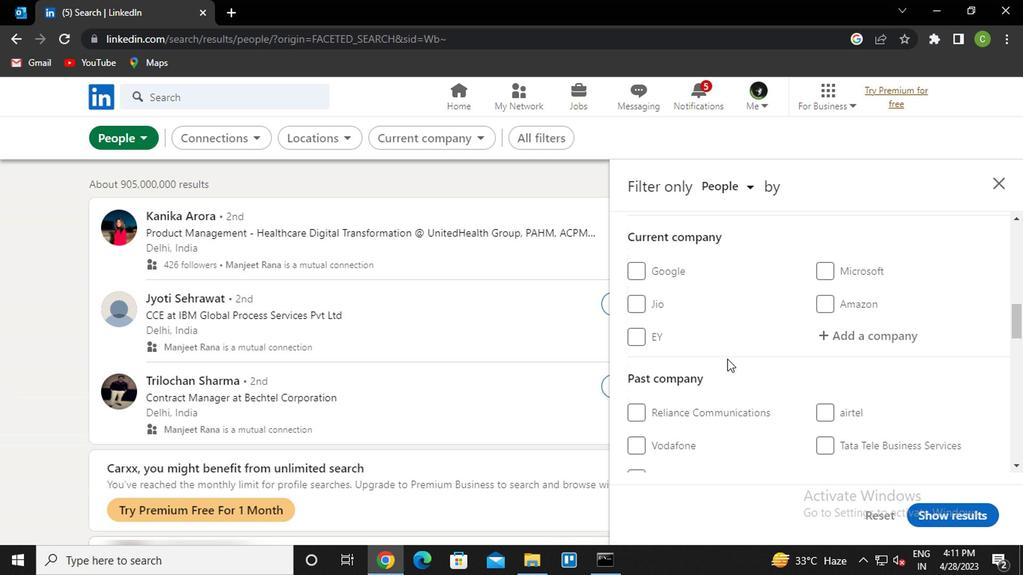 
Action: Mouse scrolled (709, 354) with delta (0, 0)
Screenshot: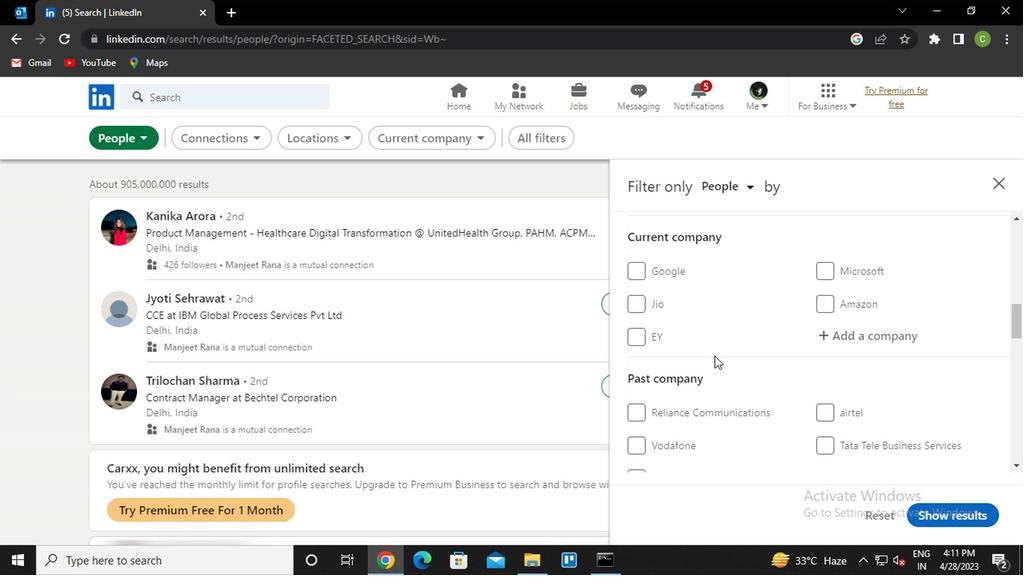 
Action: Mouse moved to (718, 352)
Screenshot: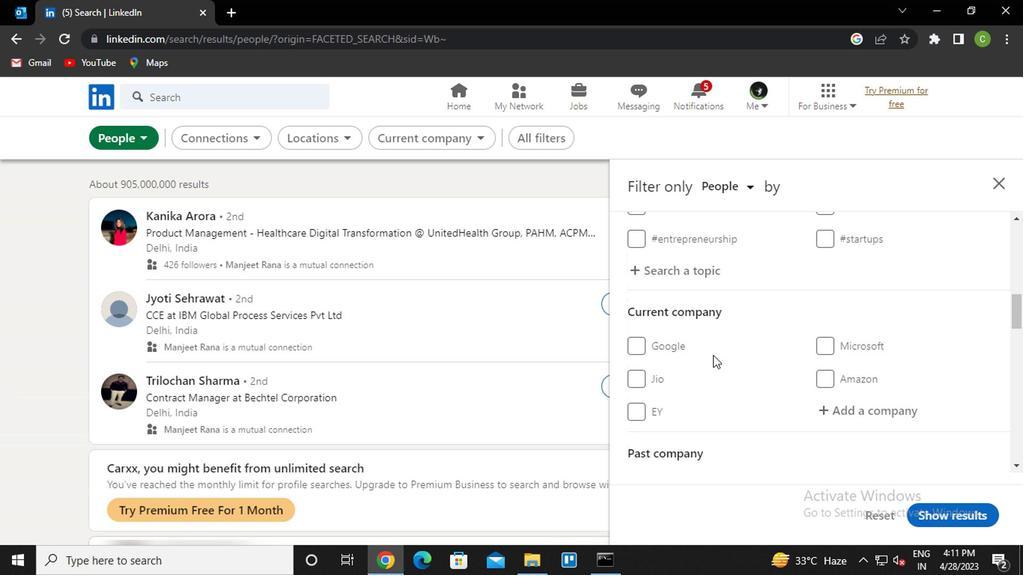 
Action: Mouse scrolled (718, 352) with delta (0, 0)
Screenshot: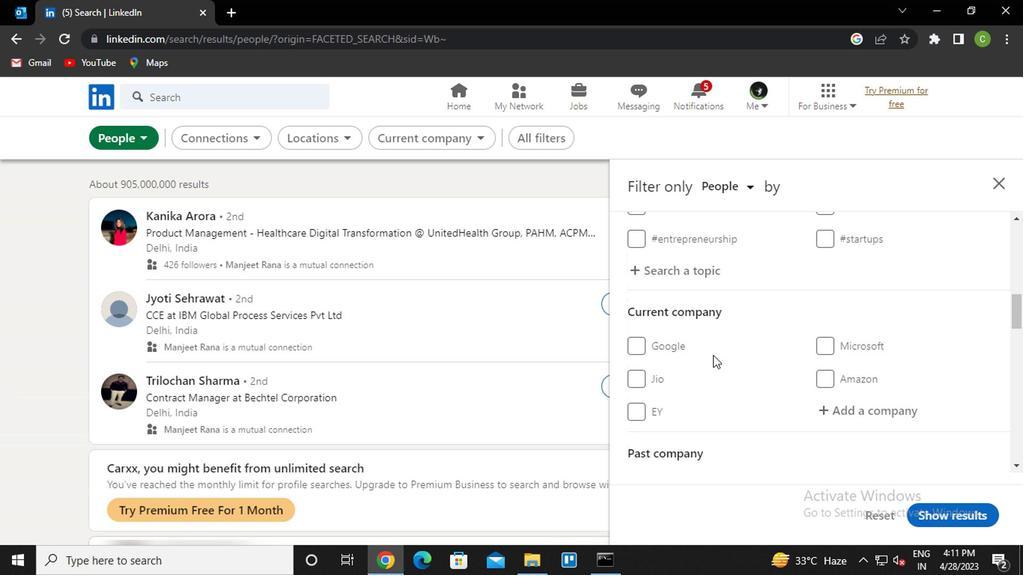 
Action: Mouse moved to (724, 350)
Screenshot: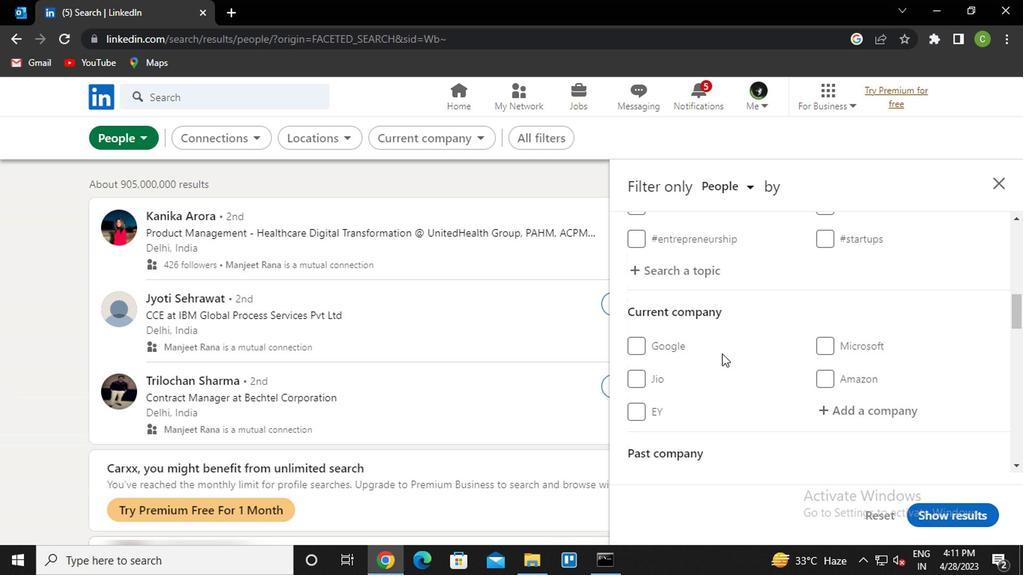 
Action: Mouse scrolled (724, 349) with delta (0, -1)
Screenshot: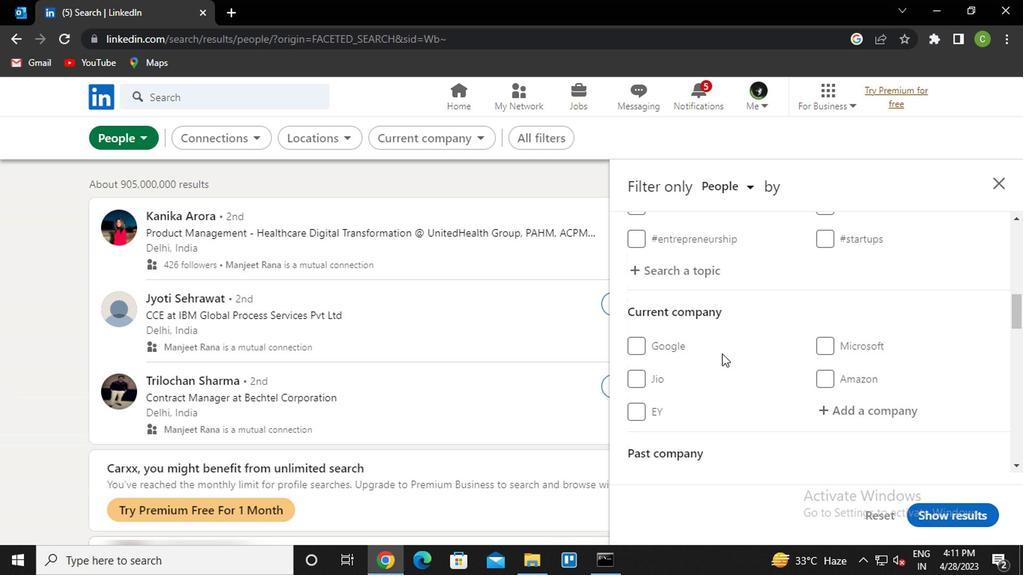 
Action: Mouse moved to (842, 255)
Screenshot: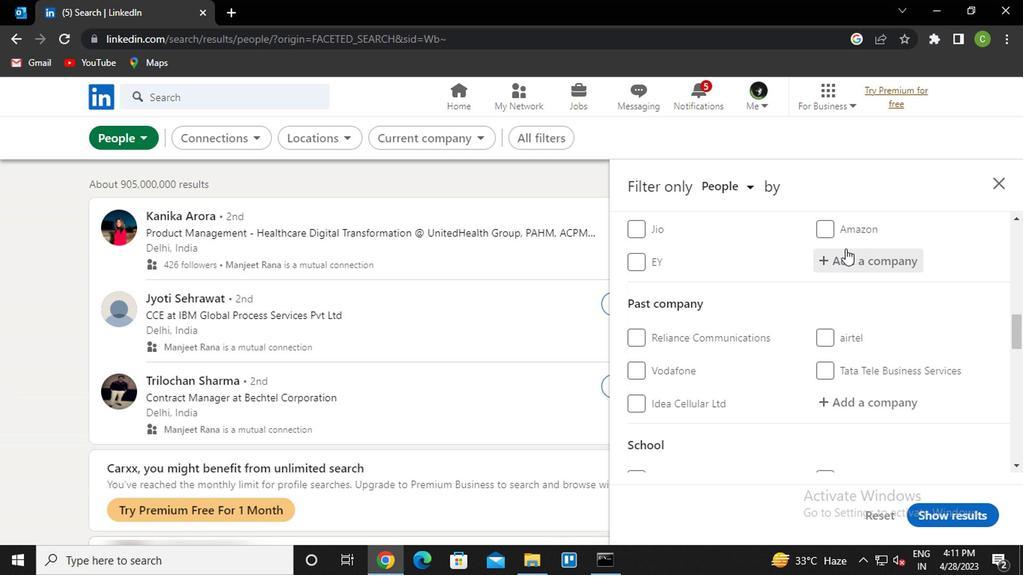 
Action: Mouse pressed left at (842, 255)
Screenshot: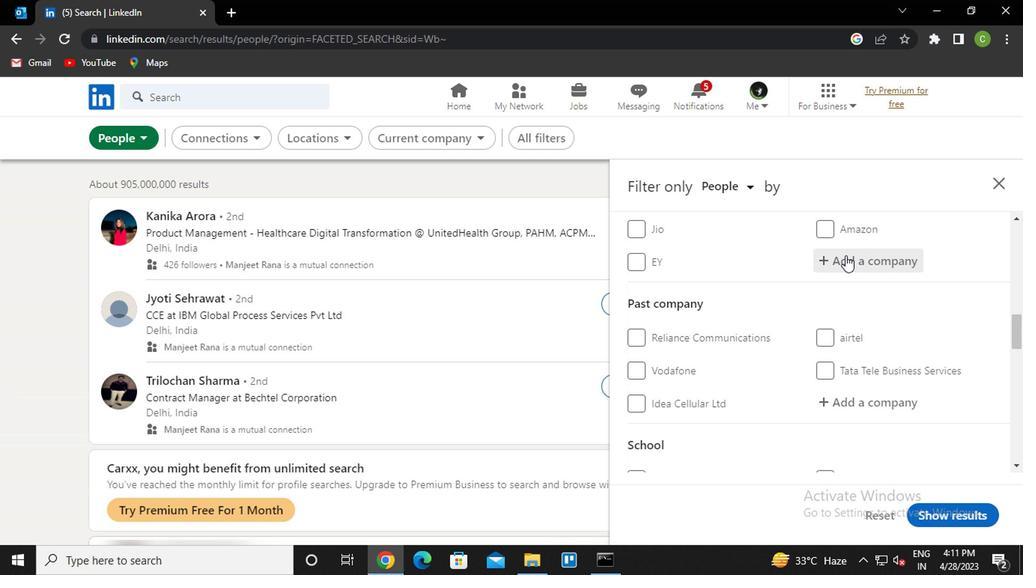 
Action: Mouse moved to (842, 256)
Screenshot: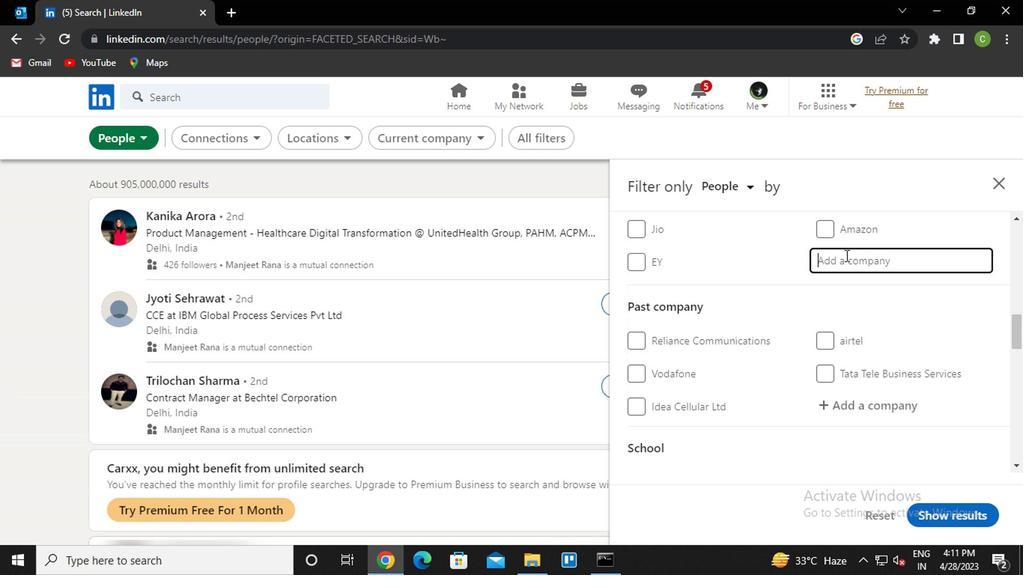 
Action: Key pressed <Key.caps_lock>r<Key.caps_lock>ockstar<Key.space>games<Key.down><Key.enter>
Screenshot: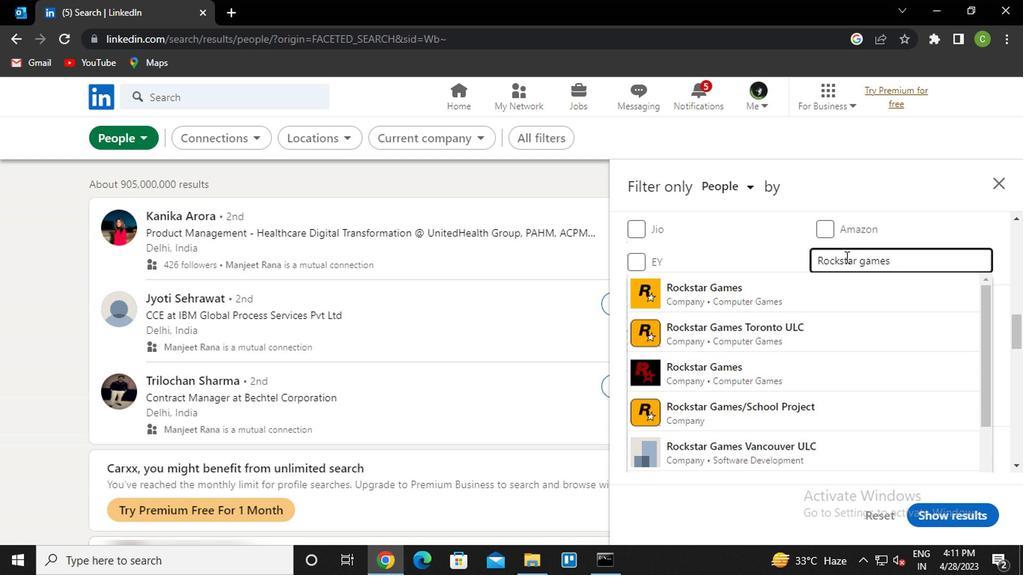 
Action: Mouse scrolled (842, 256) with delta (0, 0)
Screenshot: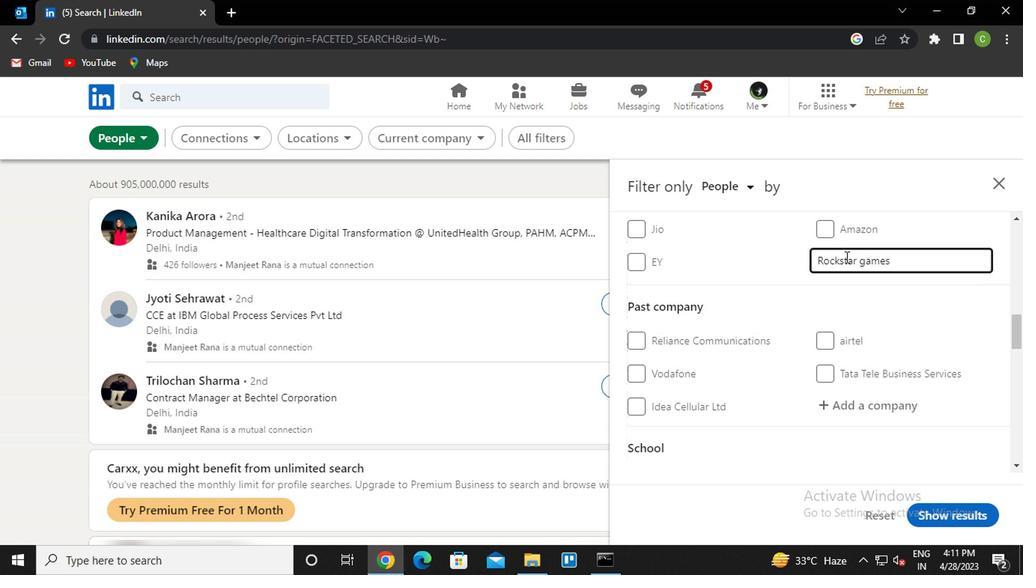 
Action: Mouse scrolled (842, 256) with delta (0, 0)
Screenshot: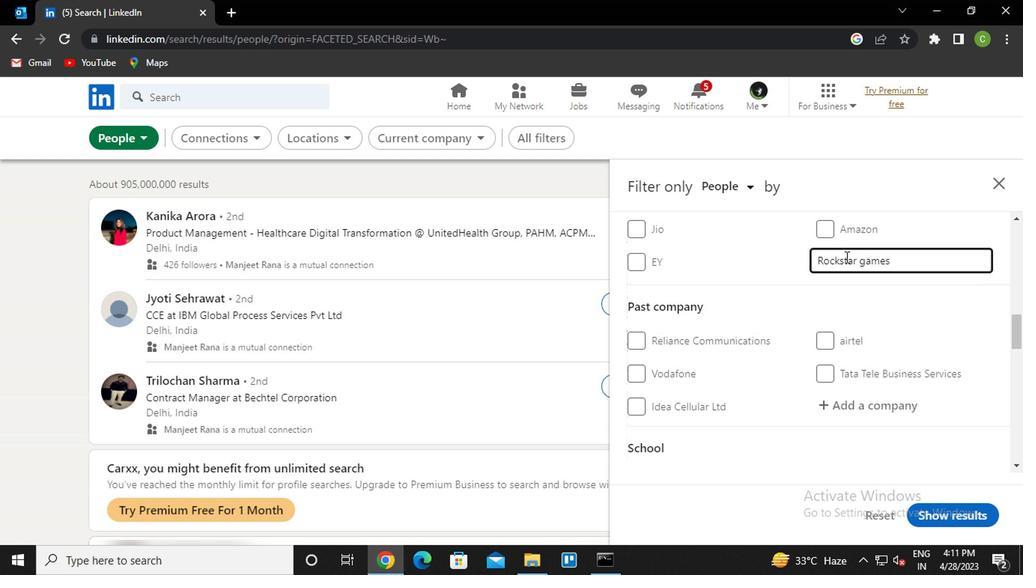 
Action: Mouse moved to (833, 283)
Screenshot: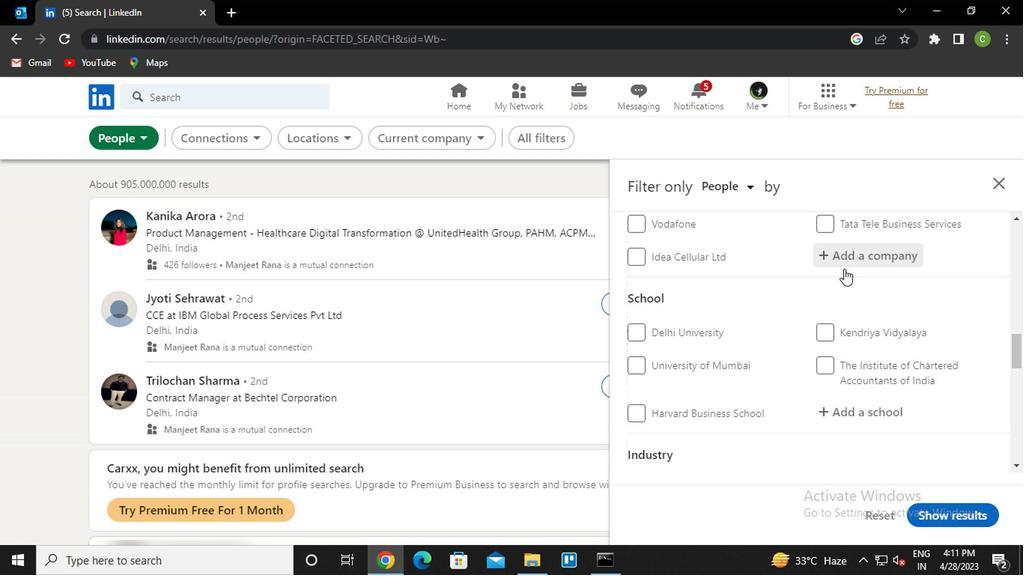 
Action: Mouse scrolled (833, 283) with delta (0, 0)
Screenshot: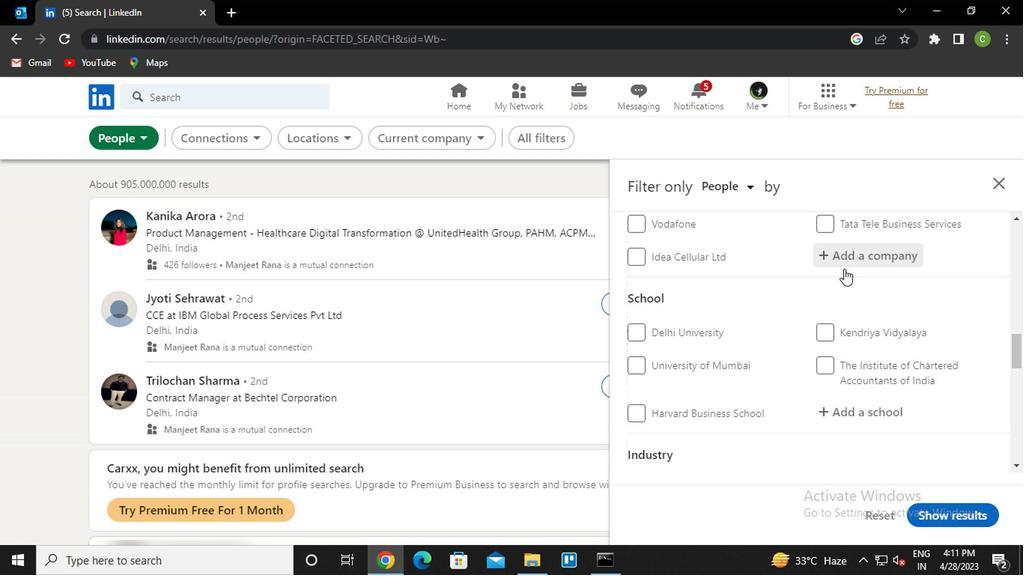 
Action: Mouse moved to (848, 335)
Screenshot: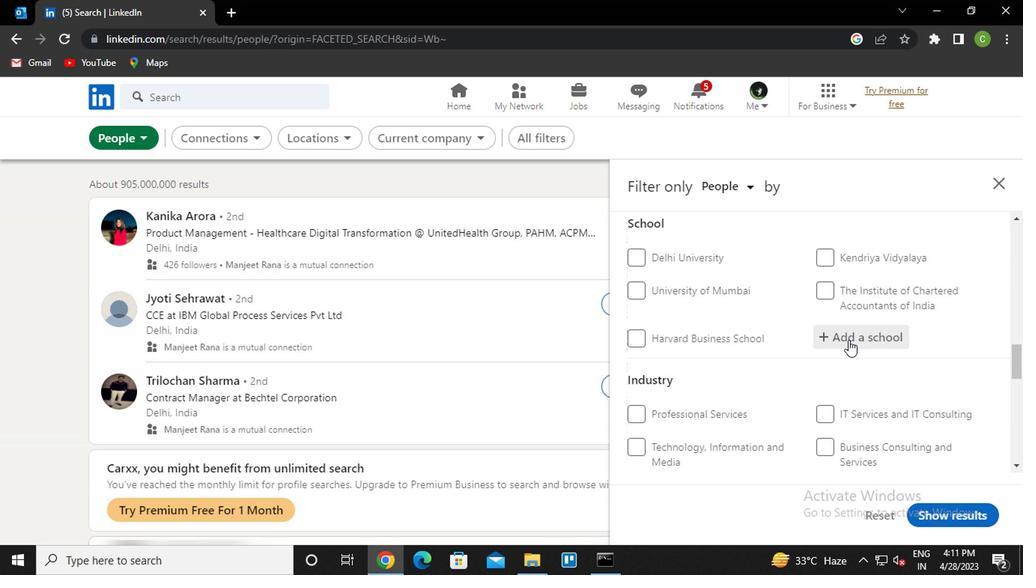 
Action: Mouse pressed left at (848, 335)
Screenshot: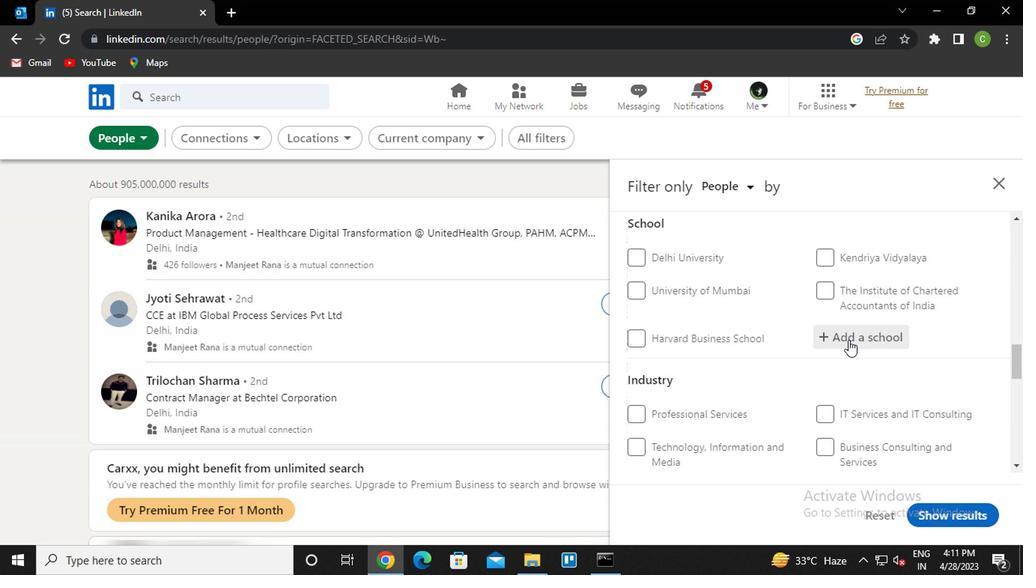 
Action: Mouse moved to (847, 335)
Screenshot: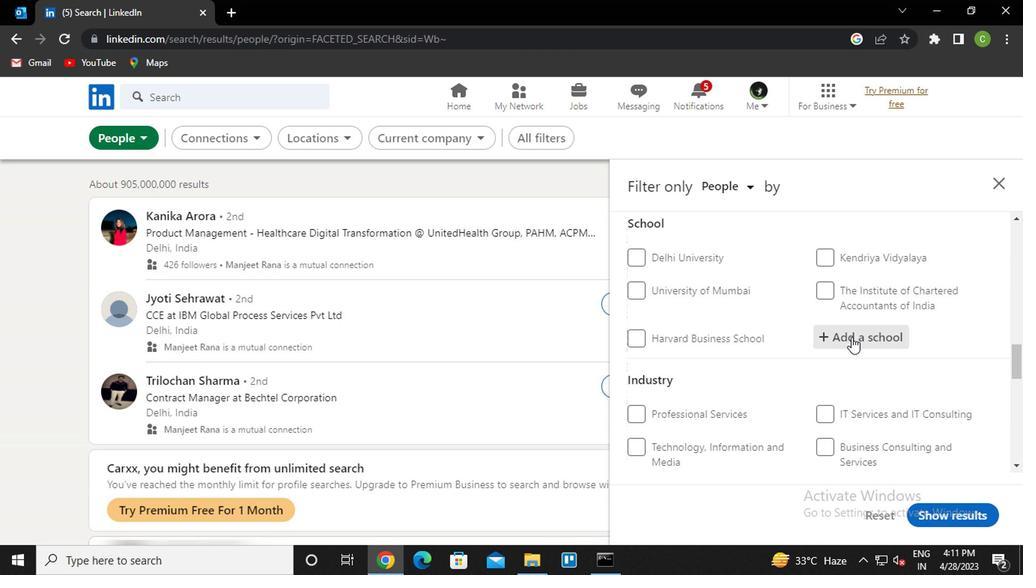 
Action: Key pressed <Key.caps_lock>st<Key.space>xav<Key.down><Key.down><Key.down><Key.down><Key.down><Key.down><Key.up><Key.enter>
Screenshot: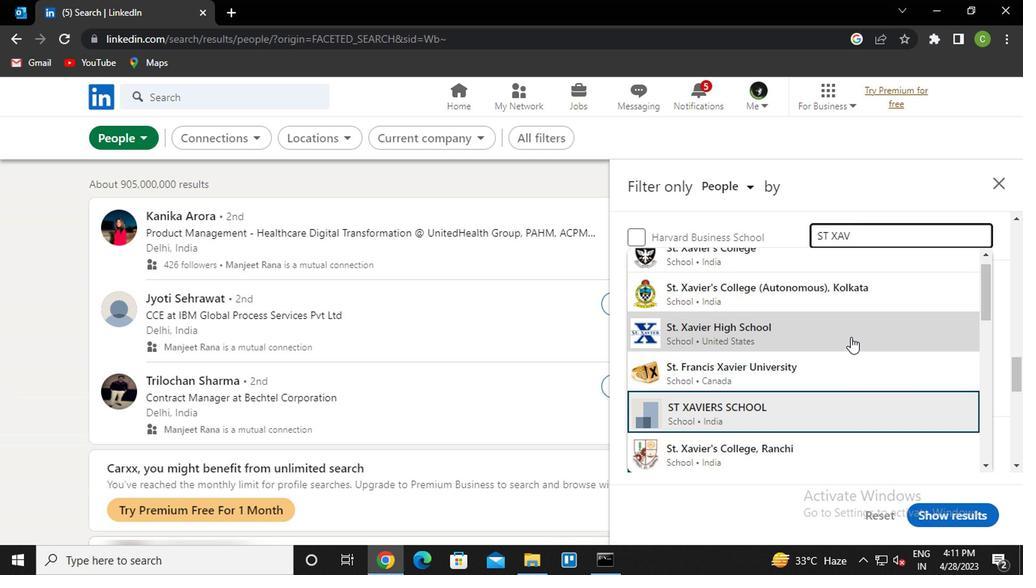 
Action: Mouse moved to (919, 337)
Screenshot: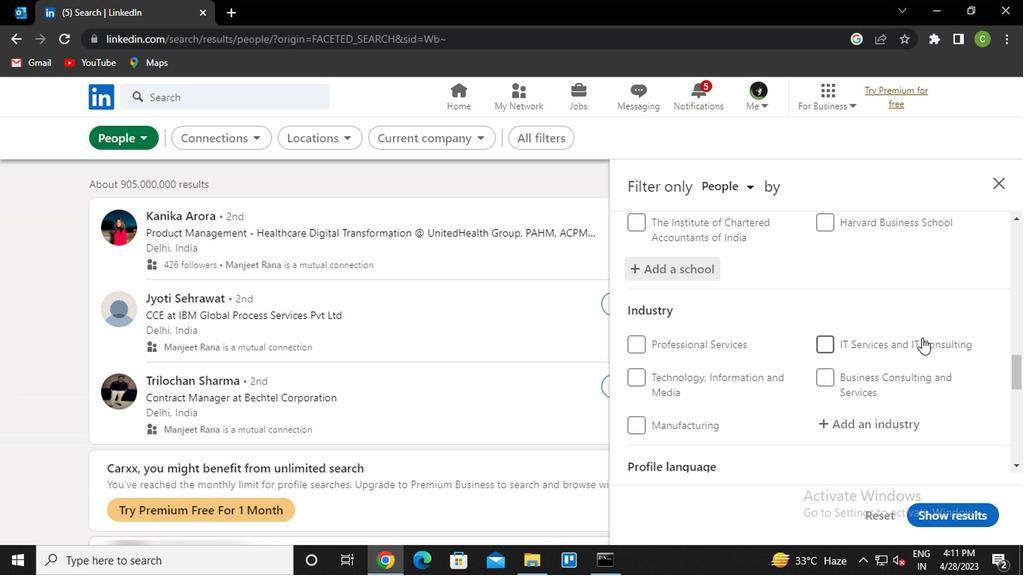 
Action: Mouse scrolled (919, 336) with delta (0, 0)
Screenshot: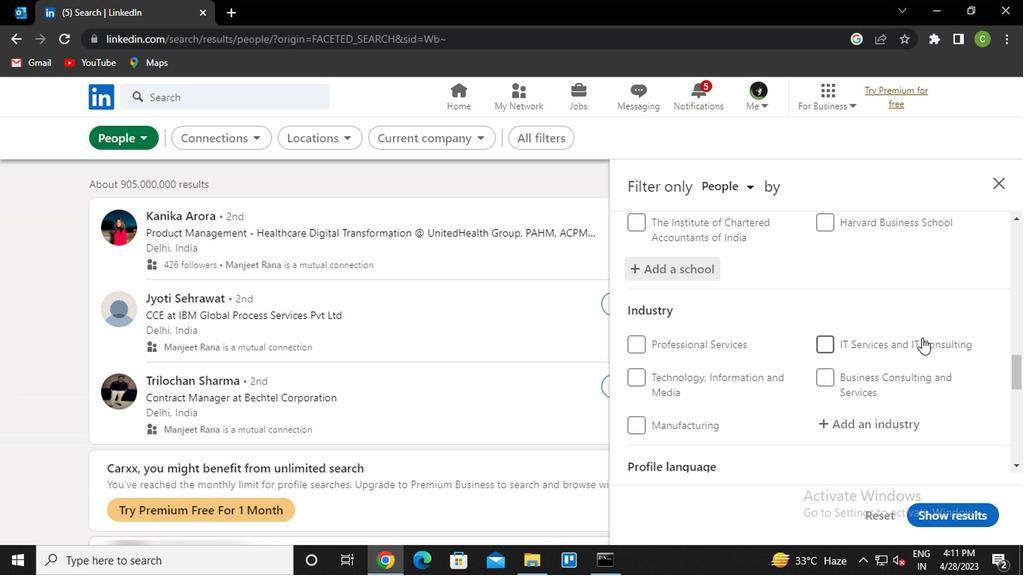 
Action: Mouse moved to (917, 339)
Screenshot: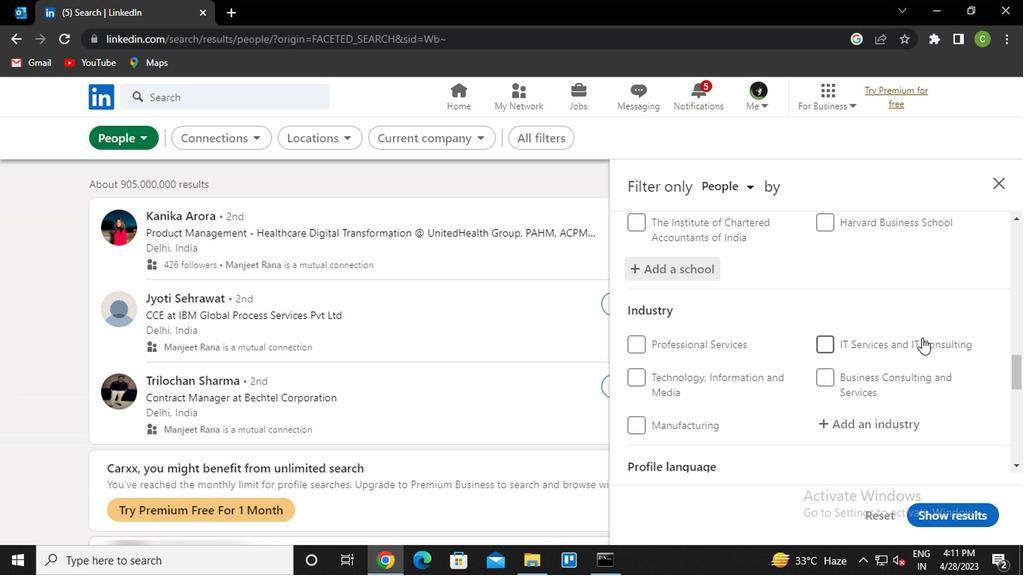 
Action: Mouse scrolled (917, 339) with delta (0, 0)
Screenshot: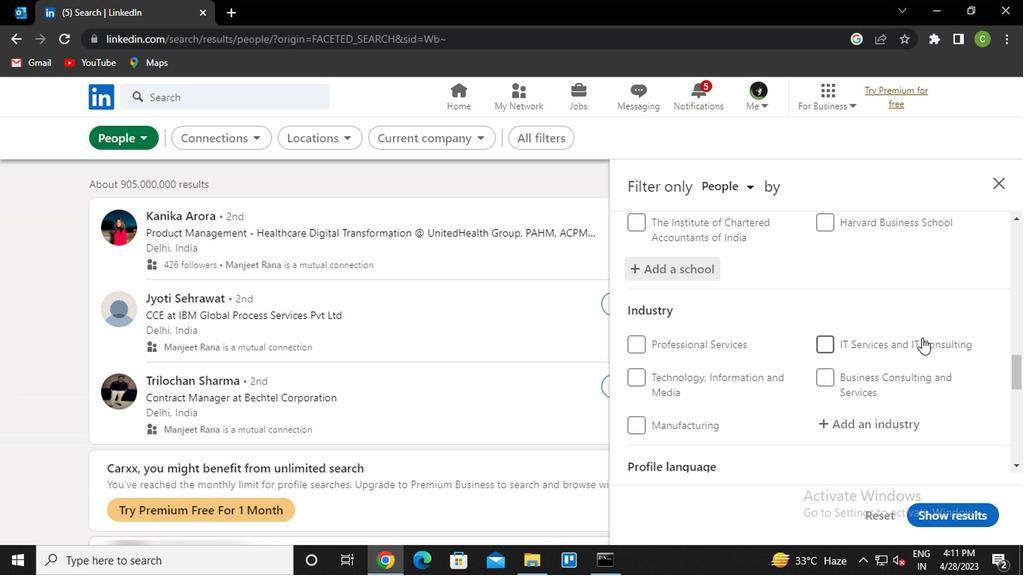 
Action: Mouse moved to (913, 341)
Screenshot: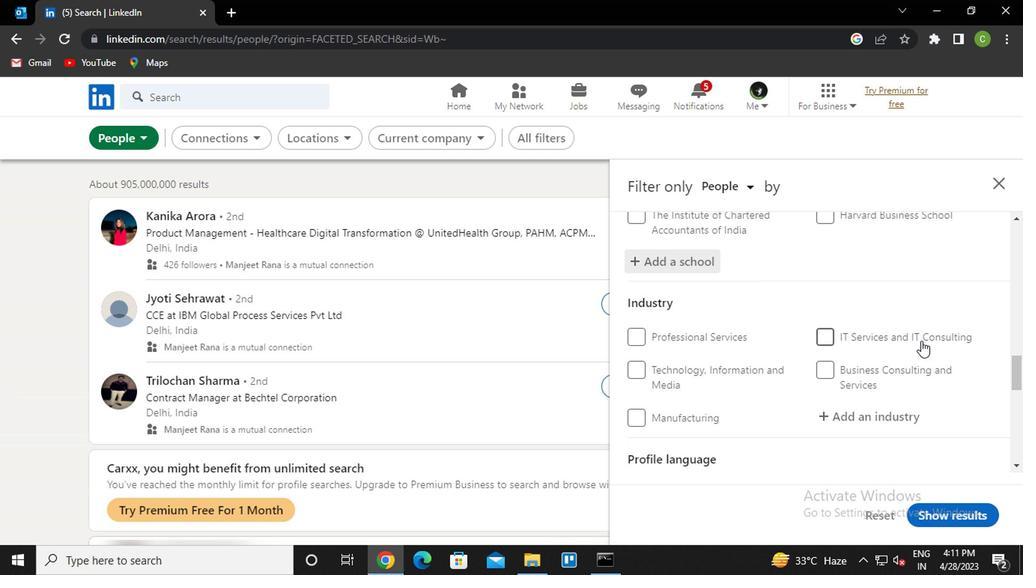 
Action: Mouse scrolled (913, 341) with delta (0, 0)
Screenshot: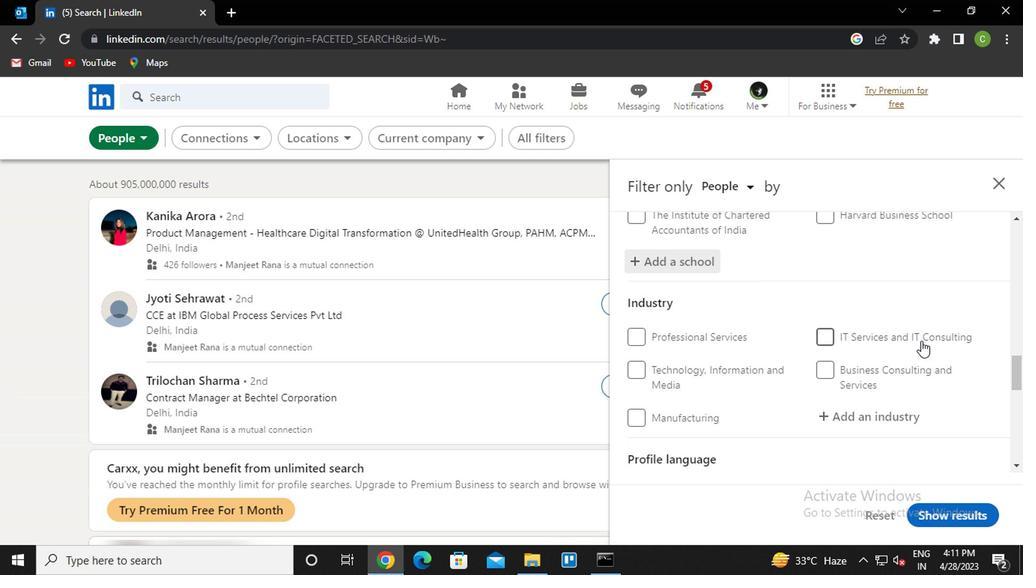
Action: Mouse moved to (889, 273)
Screenshot: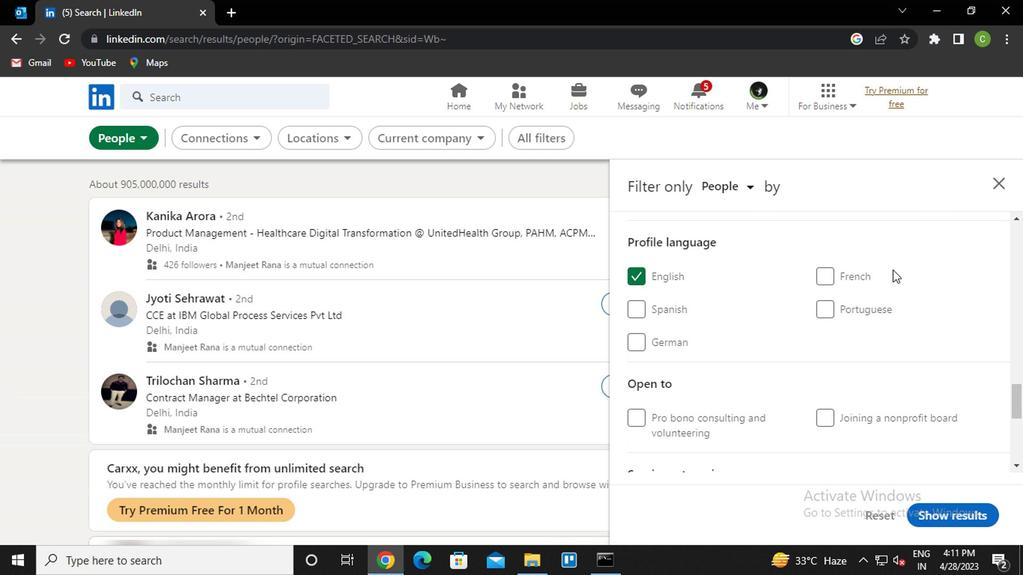 
Action: Mouse scrolled (889, 274) with delta (0, 0)
Screenshot: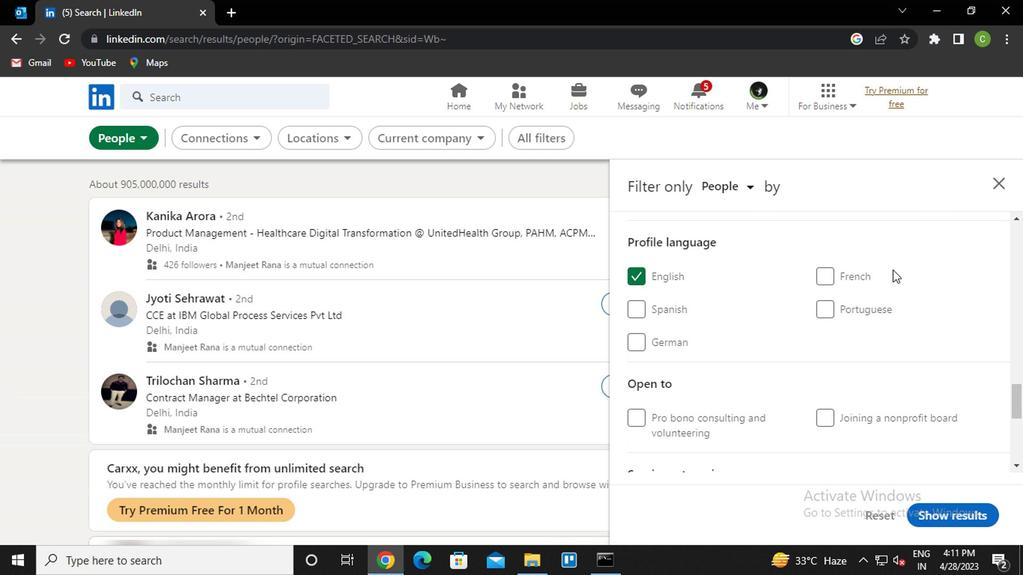 
Action: Mouse moved to (883, 274)
Screenshot: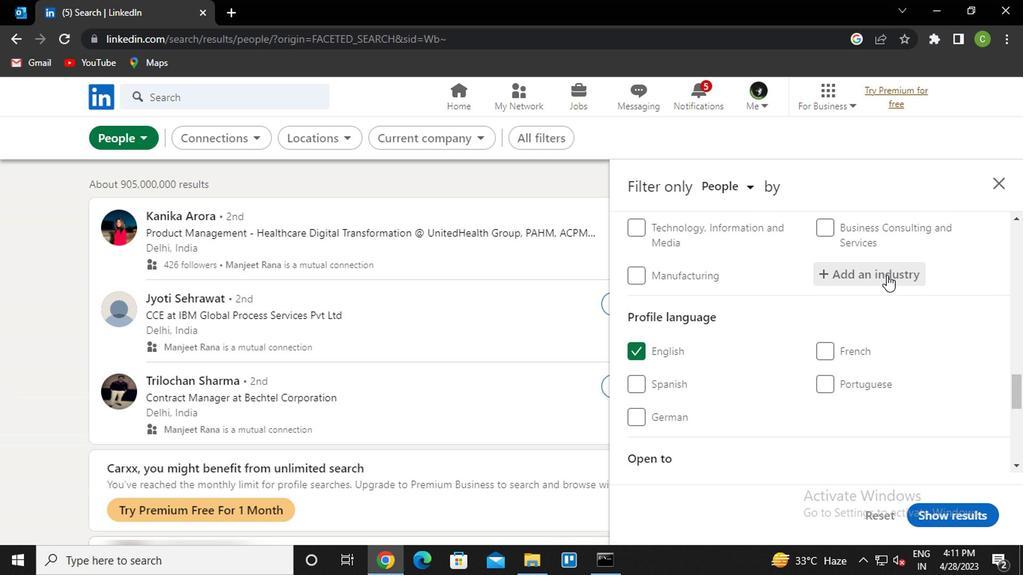
Action: Mouse pressed left at (883, 274)
Screenshot: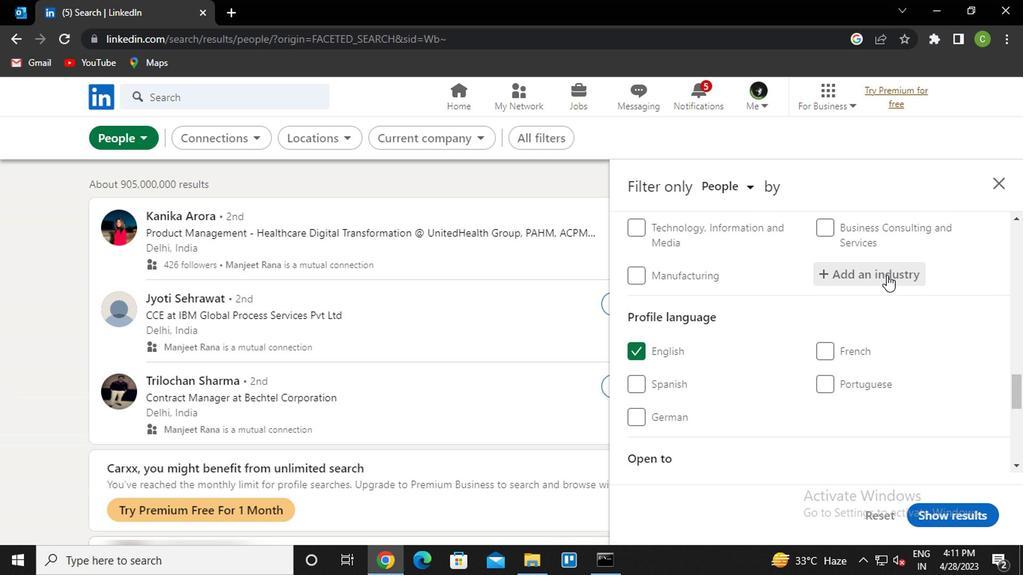 
Action: Key pressed w<Key.caps_lock>Ell<Key.down><Key.enter>
Screenshot: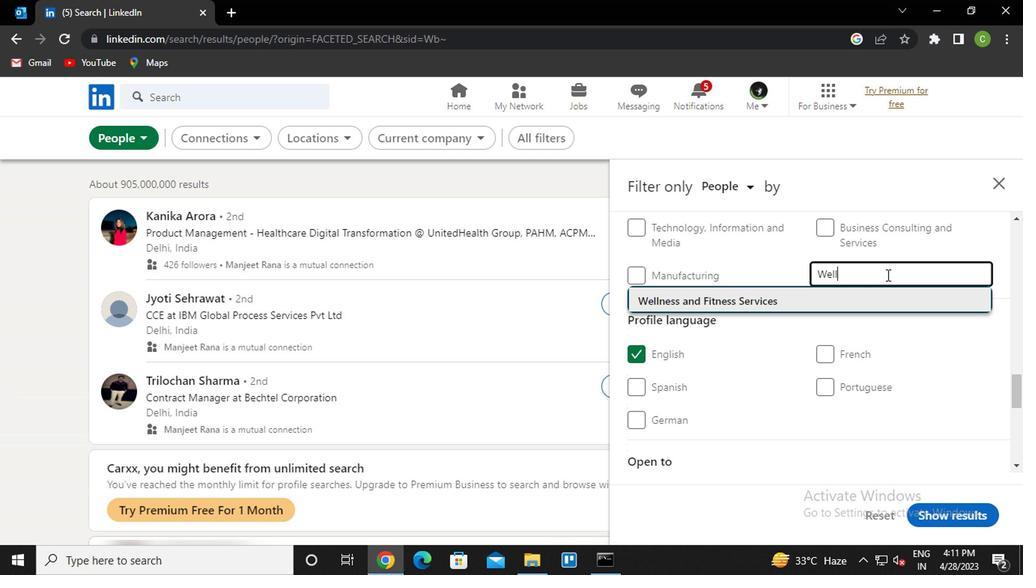 
Action: Mouse scrolled (883, 273) with delta (0, 0)
Screenshot: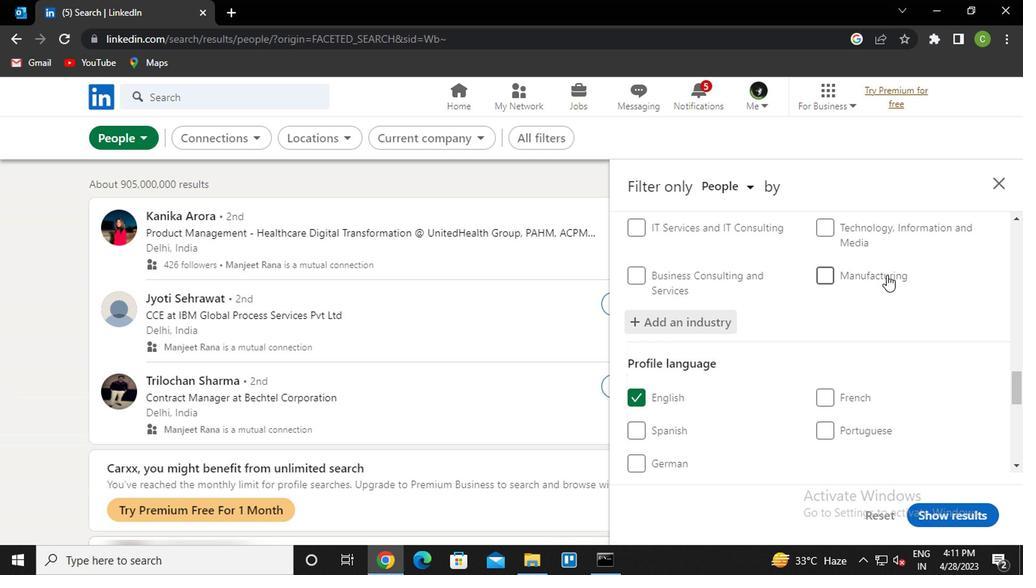 
Action: Mouse scrolled (883, 273) with delta (0, 0)
Screenshot: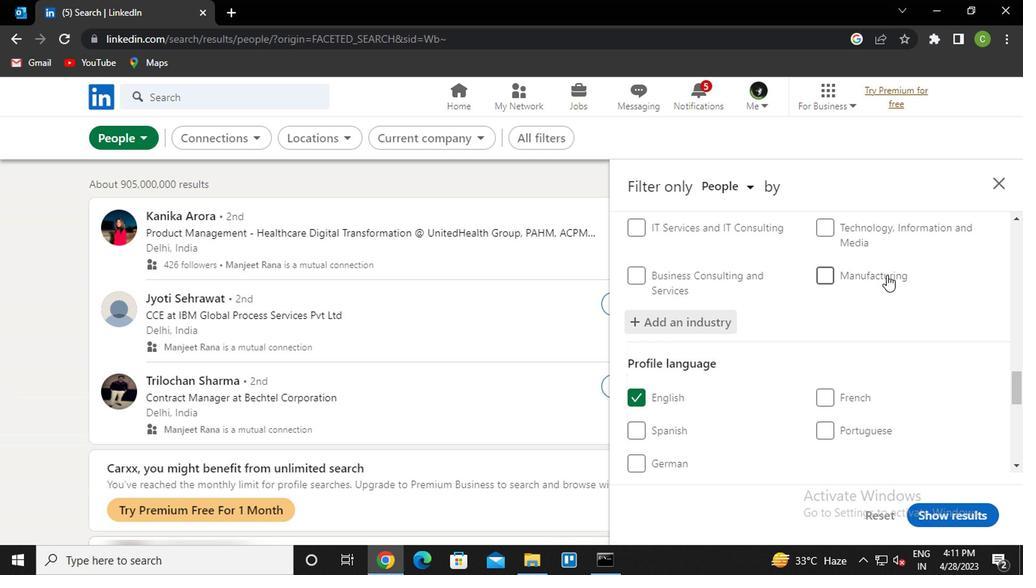 
Action: Mouse scrolled (883, 273) with delta (0, 0)
Screenshot: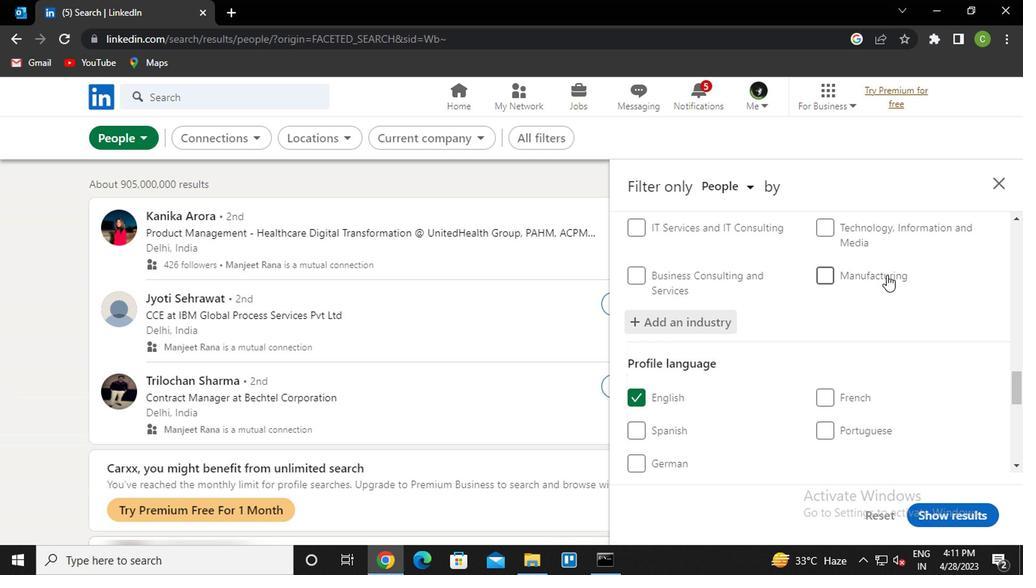 
Action: Mouse scrolled (883, 273) with delta (0, 0)
Screenshot: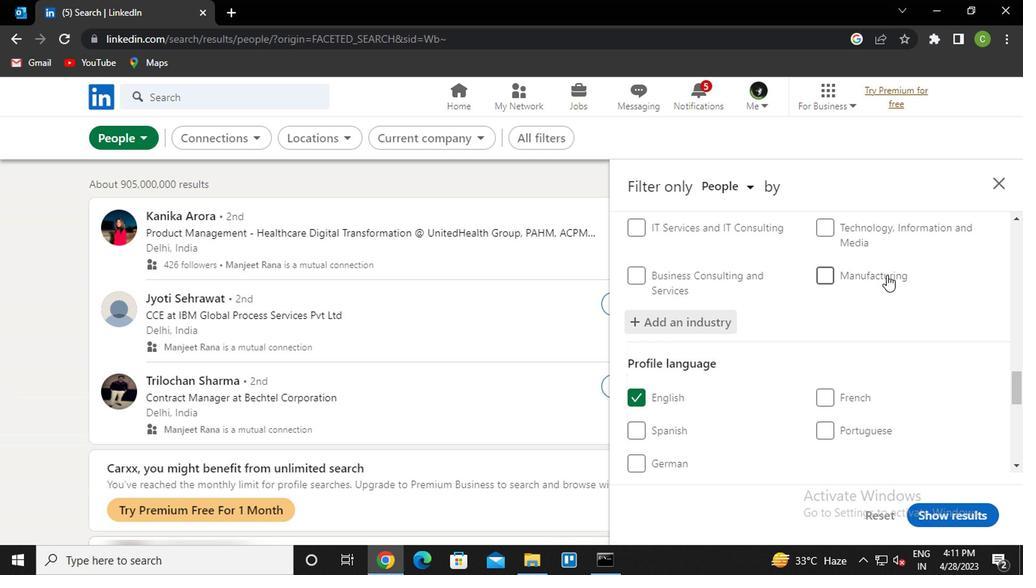 
Action: Mouse moved to (820, 351)
Screenshot: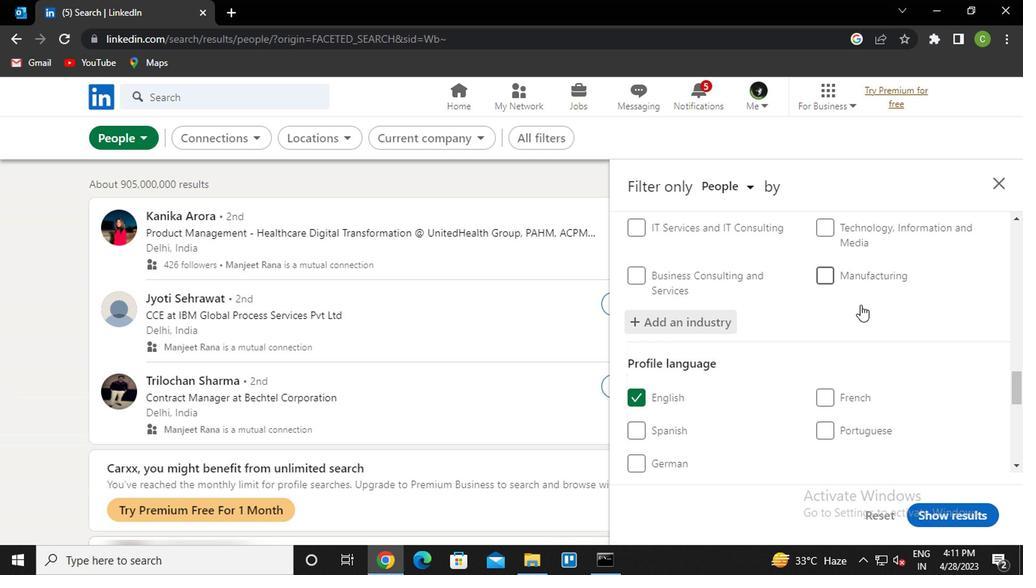 
Action: Mouse scrolled (820, 350) with delta (0, 0)
Screenshot: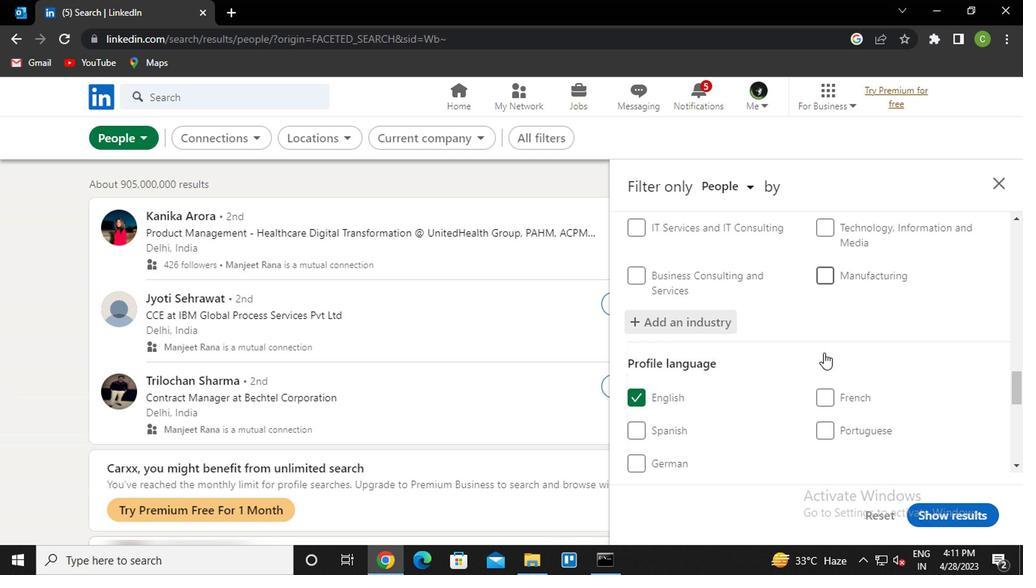 
Action: Mouse scrolled (820, 350) with delta (0, 0)
Screenshot: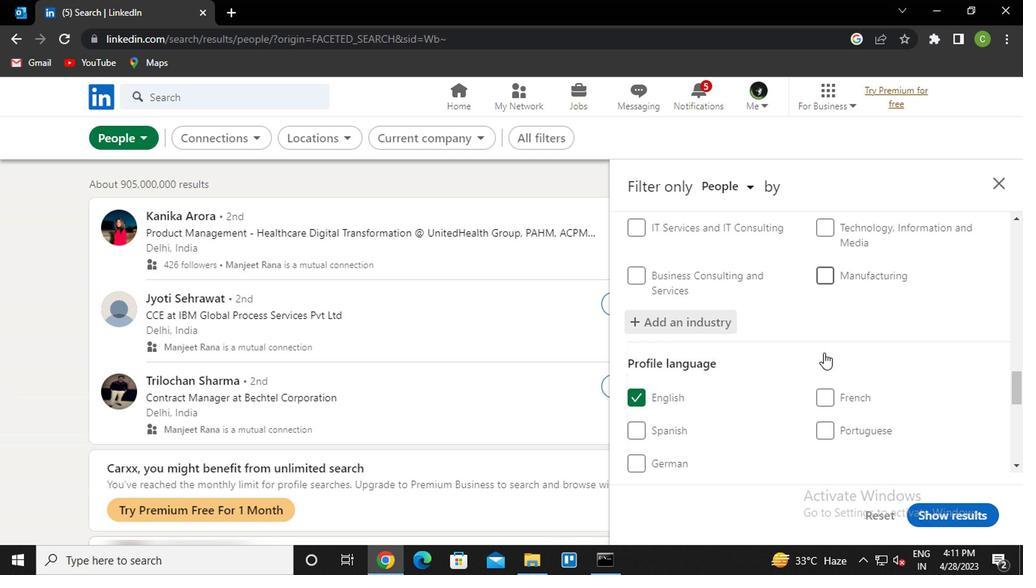 
Action: Mouse scrolled (820, 350) with delta (0, 0)
Screenshot: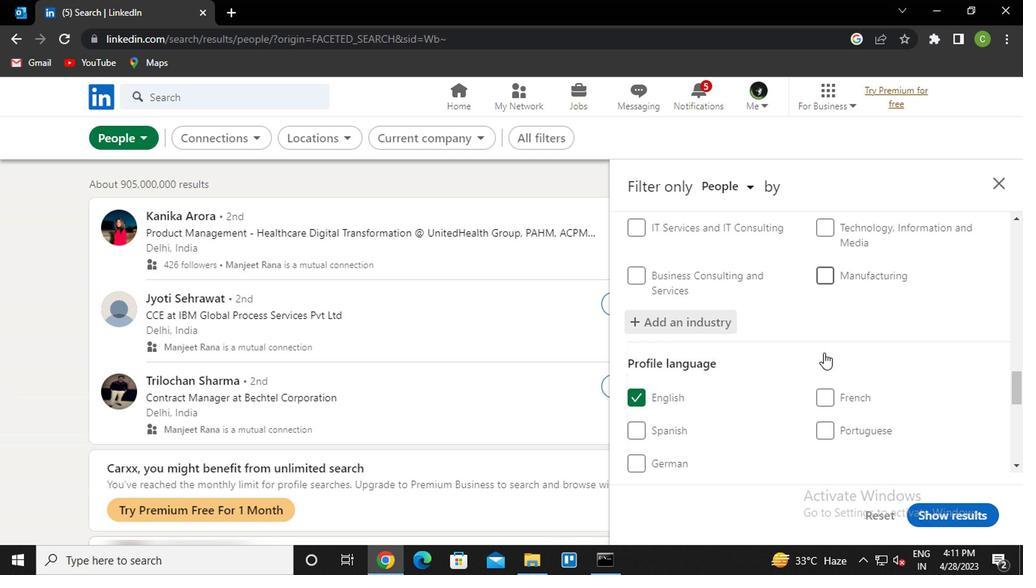 
Action: Mouse moved to (805, 349)
Screenshot: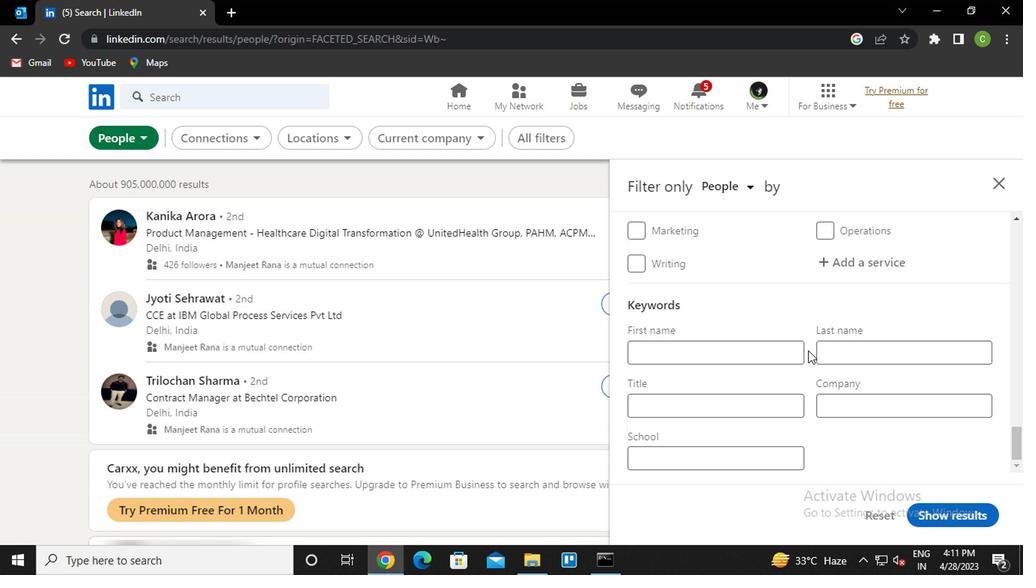 
Action: Mouse scrolled (805, 348) with delta (0, 0)
Screenshot: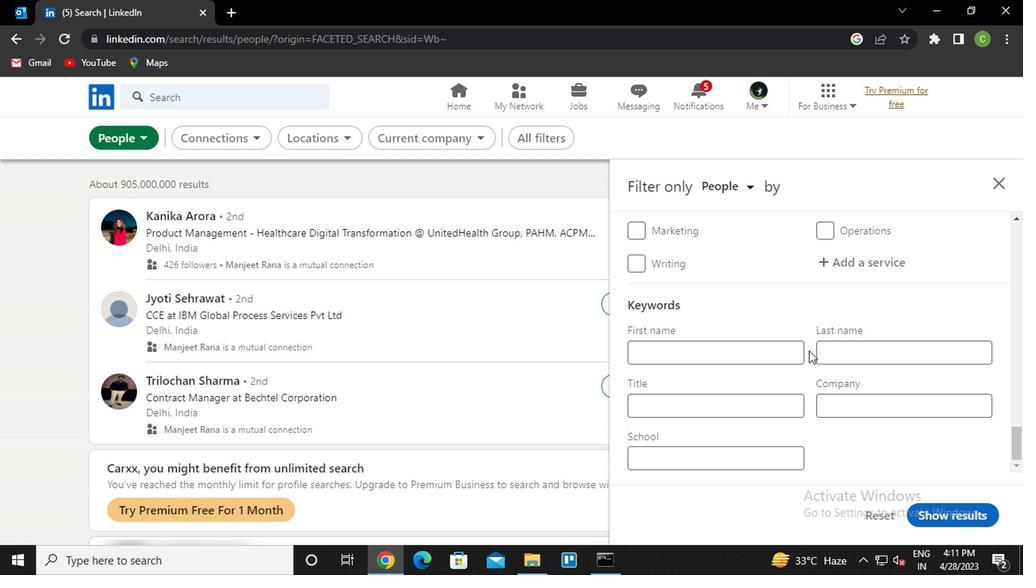 
Action: Mouse moved to (819, 320)
Screenshot: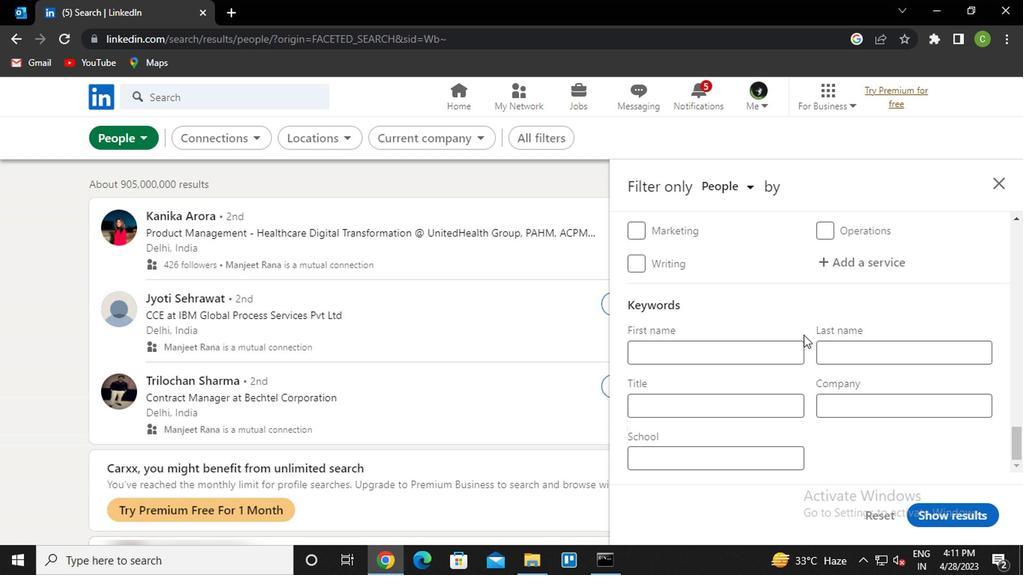 
Action: Mouse scrolled (819, 321) with delta (0, 1)
Screenshot: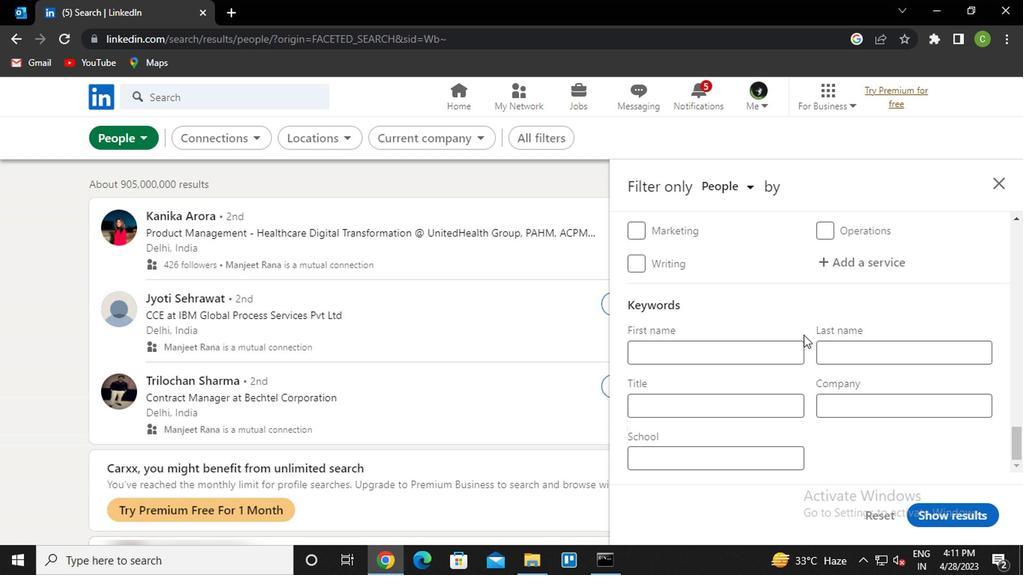 
Action: Mouse moved to (865, 335)
Screenshot: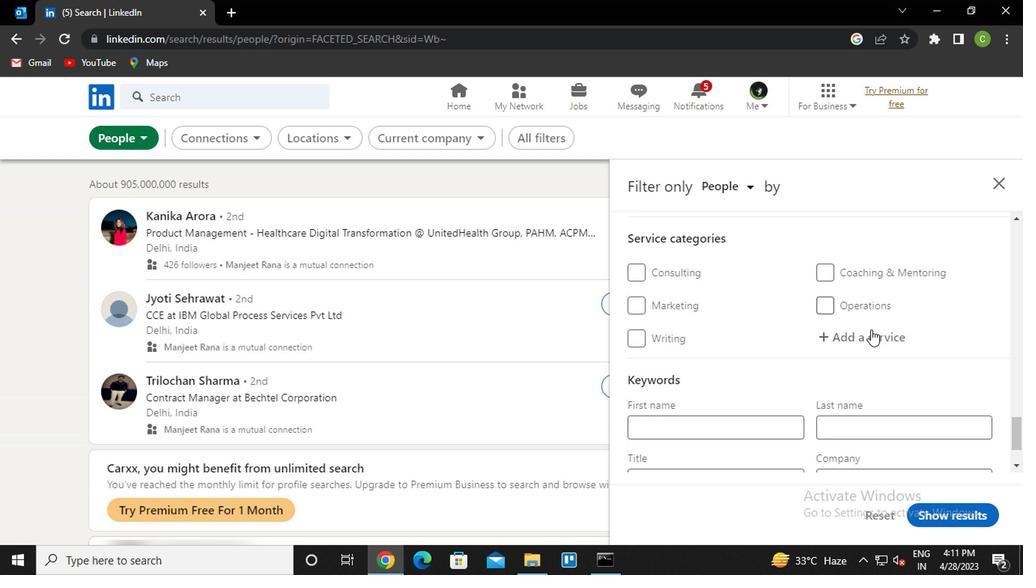 
Action: Mouse pressed left at (865, 335)
Screenshot: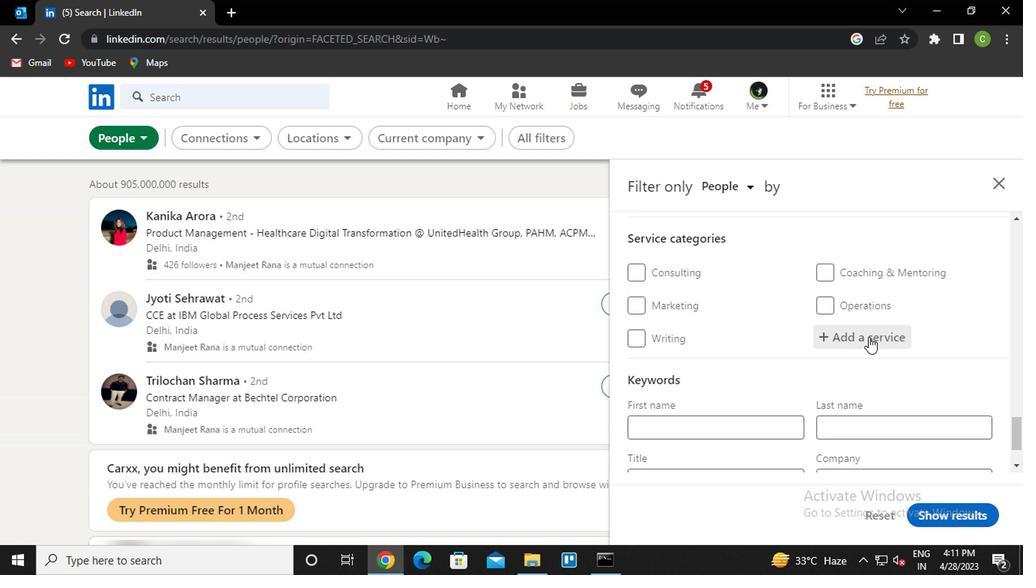 
Action: Mouse moved to (865, 335)
Screenshot: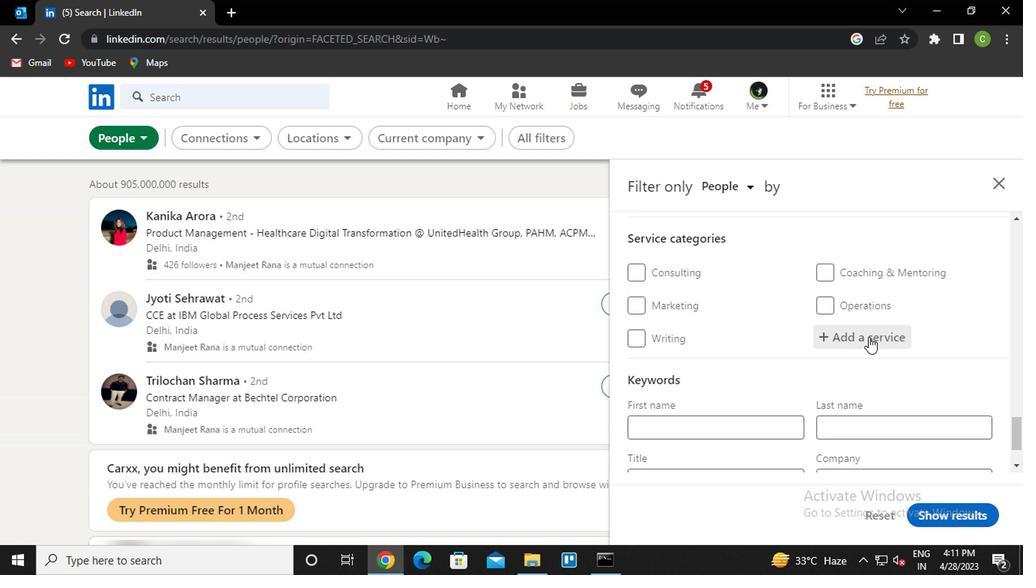
Action: Key pressed <Key.caps_lock>tele<Key.down><Key.enter>
Screenshot: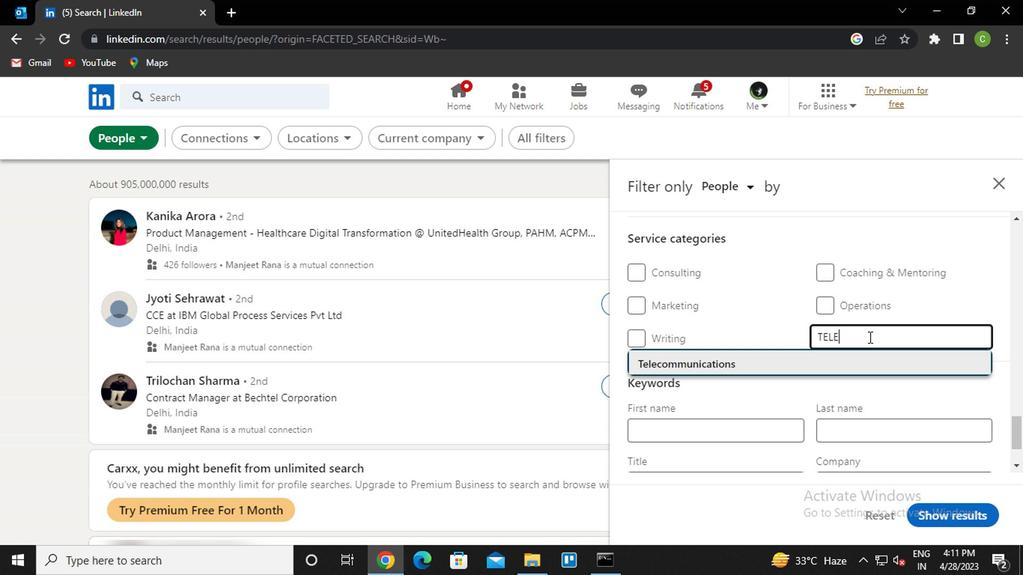 
Action: Mouse moved to (867, 347)
Screenshot: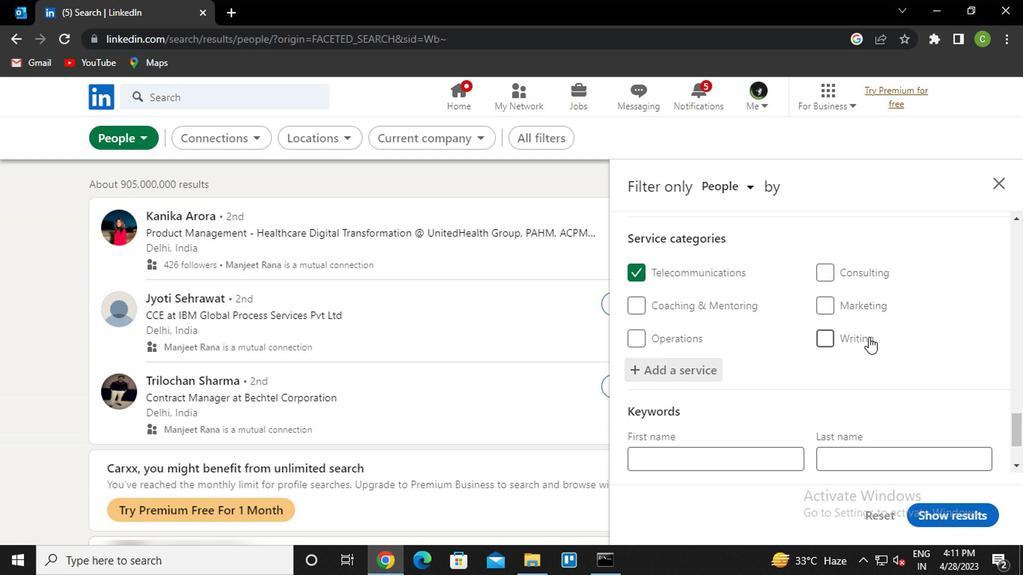 
Action: Mouse scrolled (867, 346) with delta (0, 0)
Screenshot: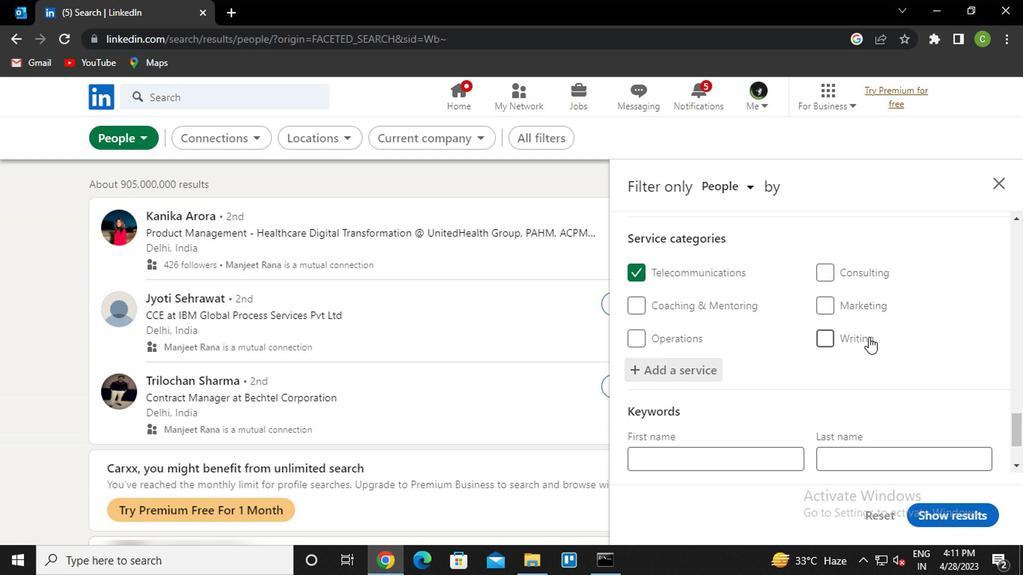 
Action: Mouse moved to (867, 350)
Screenshot: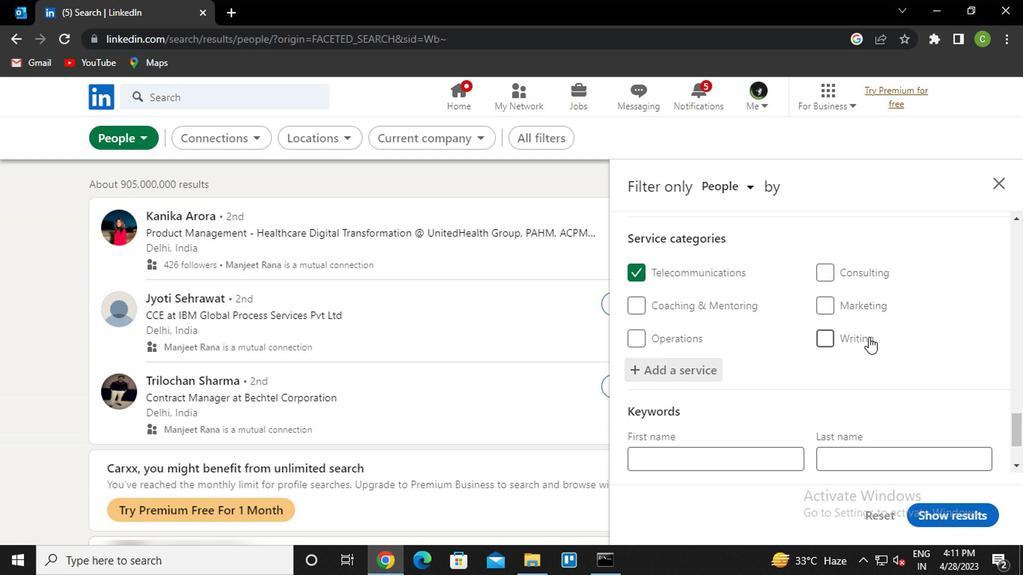 
Action: Mouse scrolled (867, 349) with delta (0, -1)
Screenshot: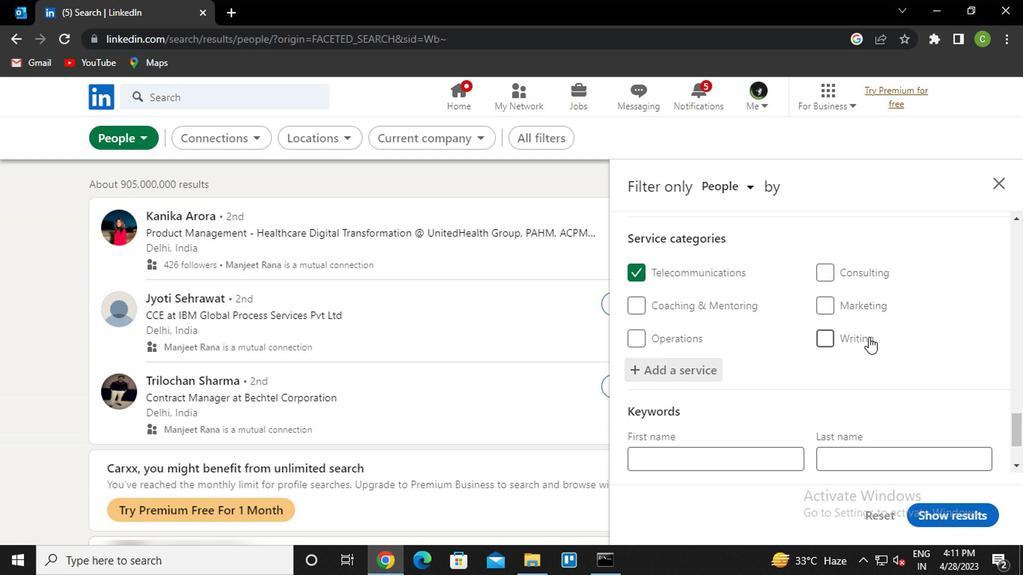 
Action: Mouse moved to (866, 351)
Screenshot: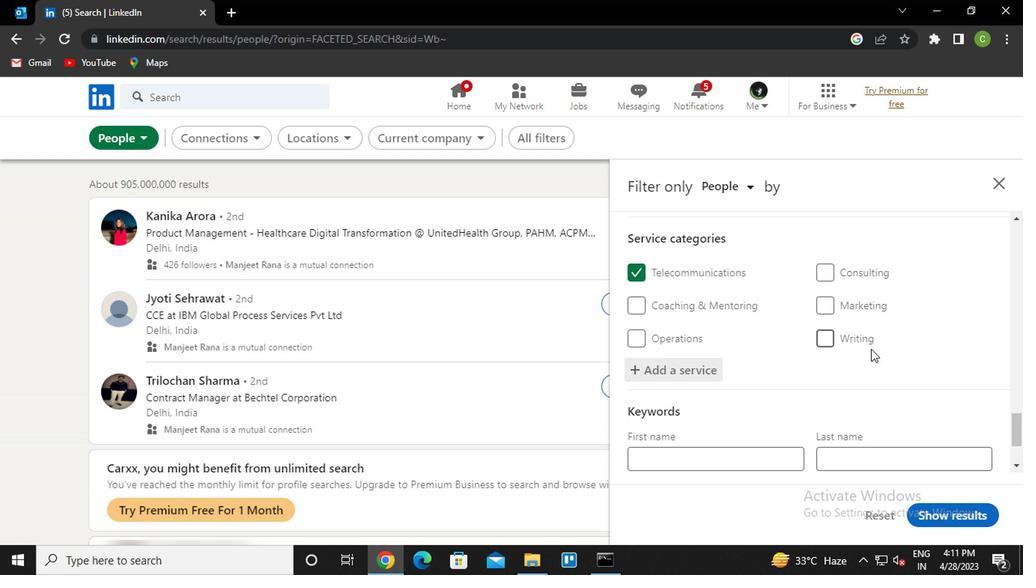 
Action: Mouse scrolled (866, 350) with delta (0, 0)
Screenshot: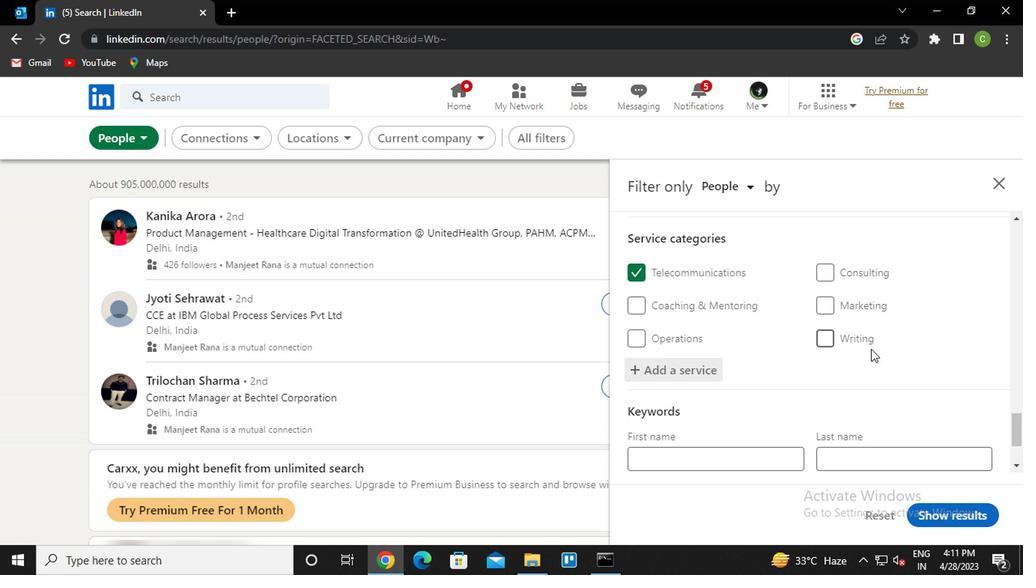 
Action: Mouse moved to (858, 352)
Screenshot: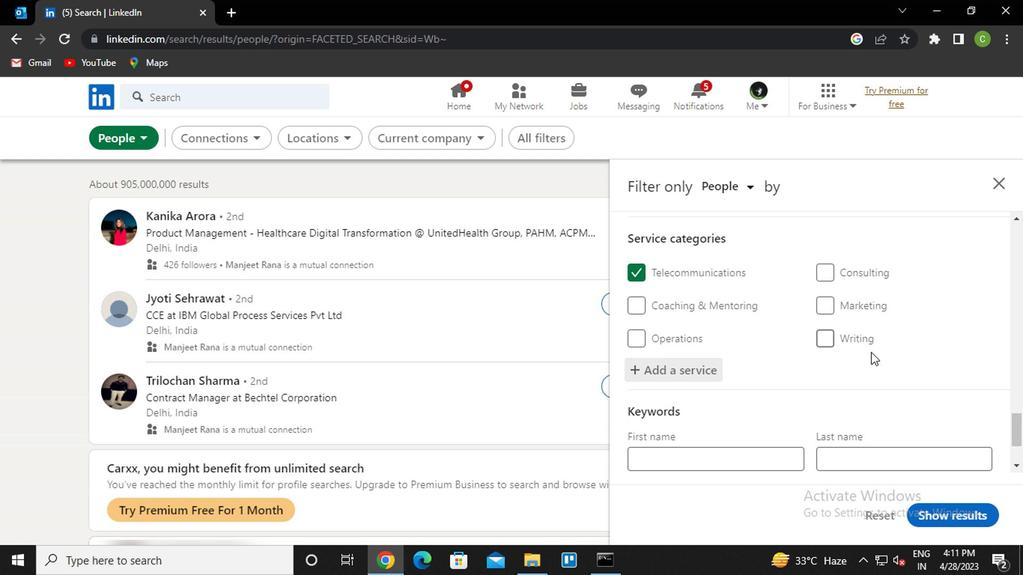 
Action: Mouse scrolled (858, 351) with delta (0, -1)
Screenshot: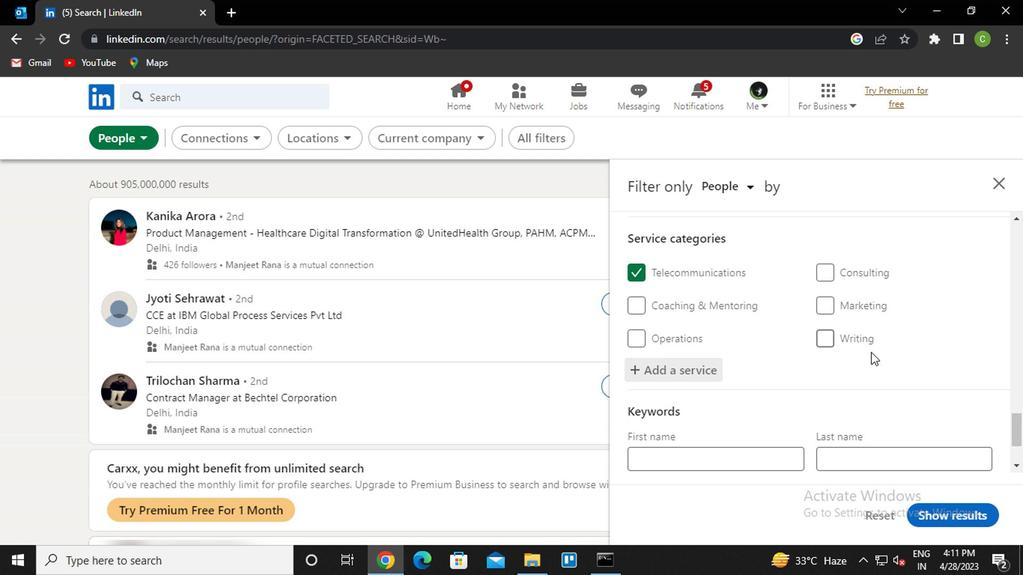 
Action: Mouse moved to (826, 346)
Screenshot: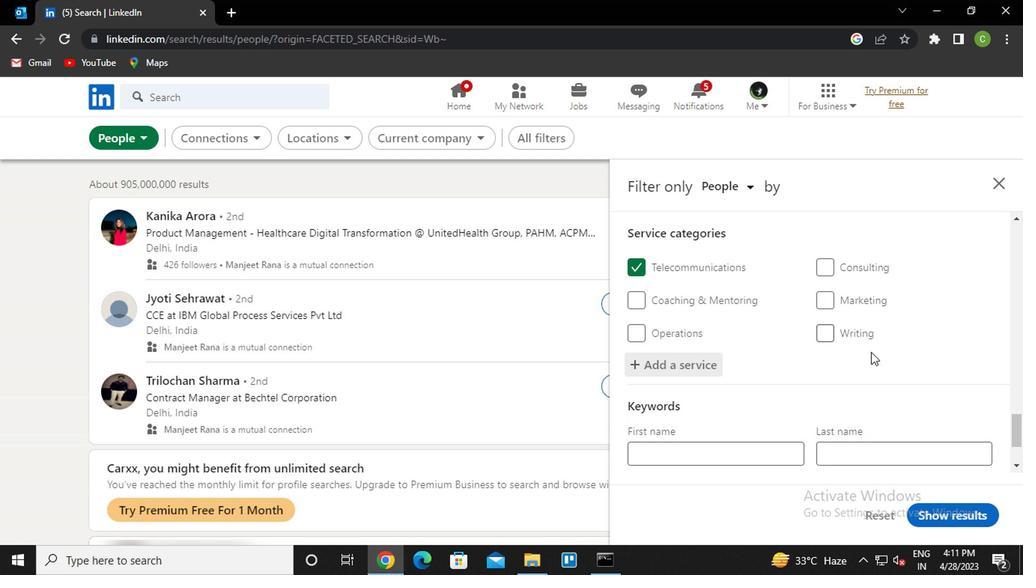 
Action: Mouse scrolled (826, 346) with delta (0, 0)
Screenshot: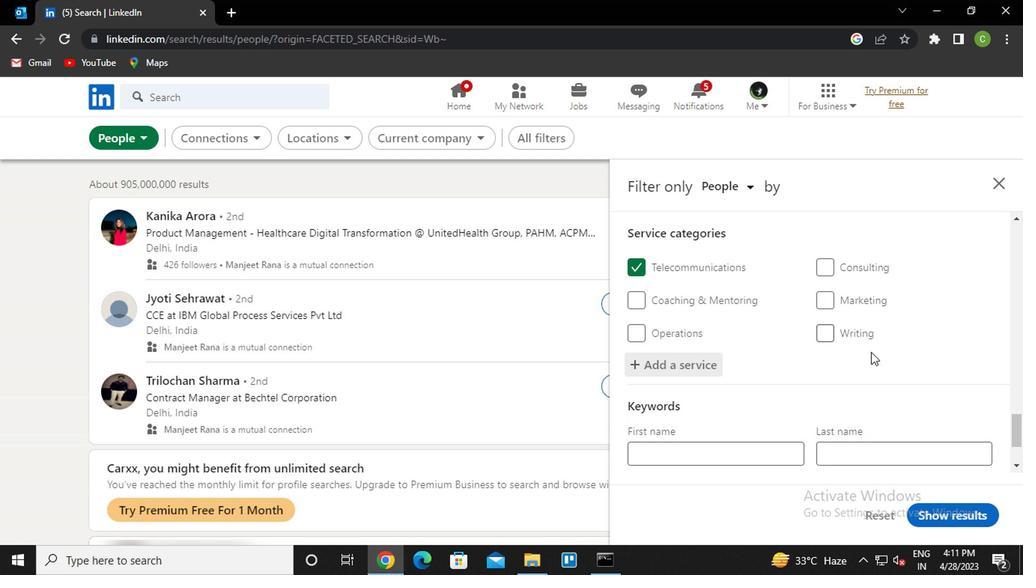
Action: Mouse moved to (716, 413)
Screenshot: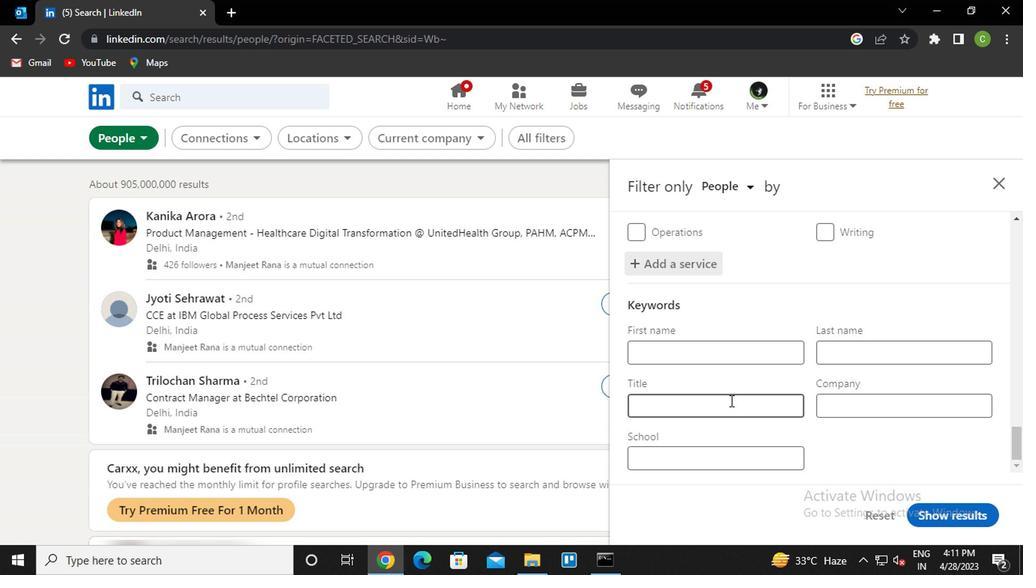 
Action: Mouse pressed left at (716, 413)
Screenshot: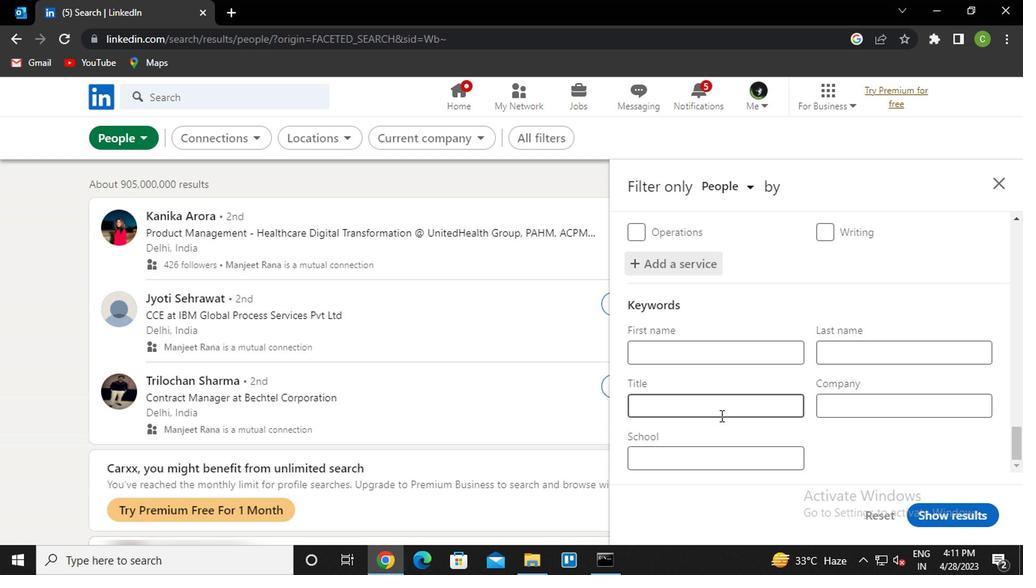 
Action: Mouse moved to (716, 413)
Screenshot: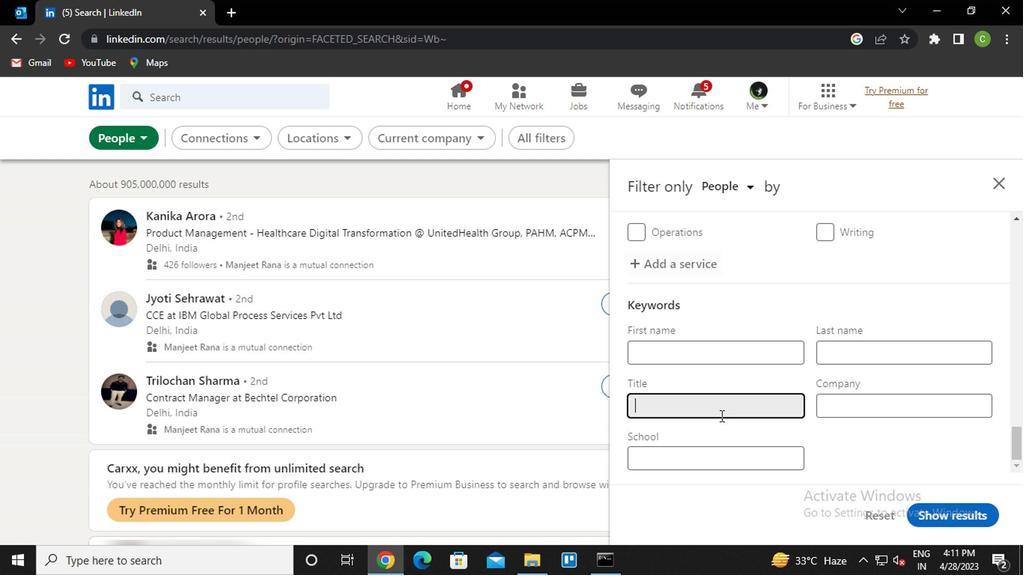 
Action: Key pressed h<Key.caps_lock>ouse<Key.space><Key.caps_lock>s<Key.caps_lock>itter
Screenshot: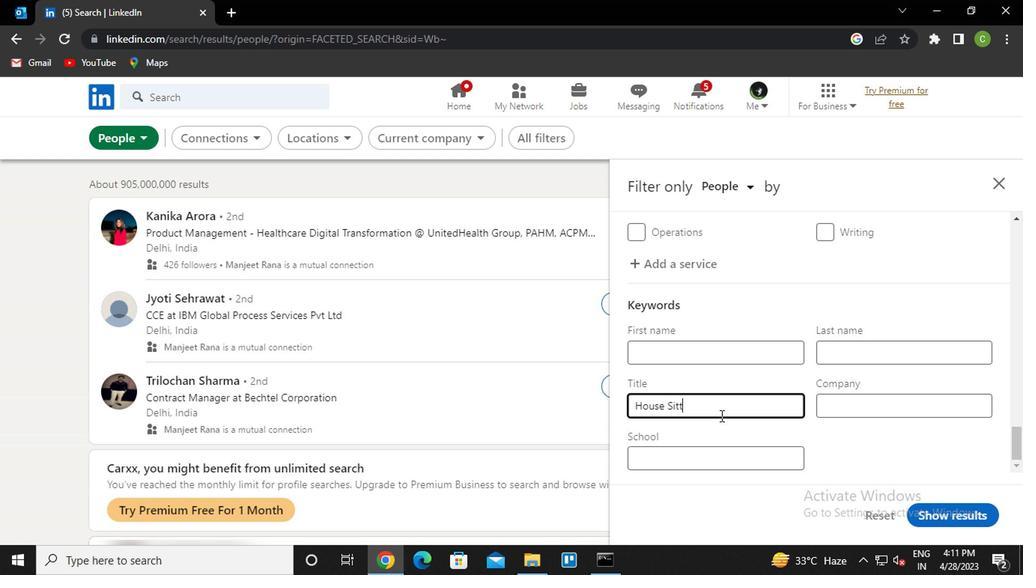 
Action: Mouse moved to (964, 514)
Screenshot: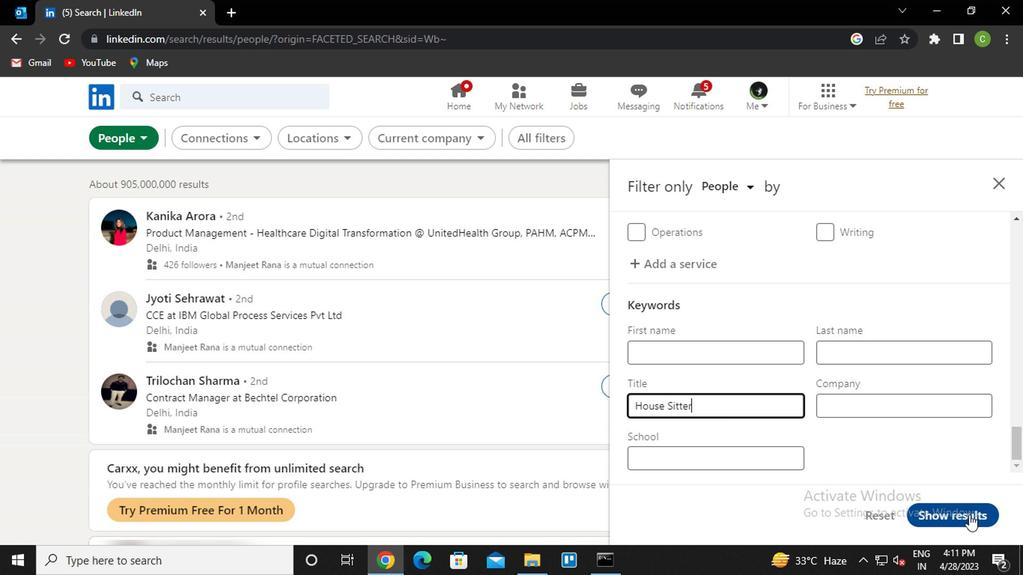 
Action: Mouse pressed left at (964, 514)
Screenshot: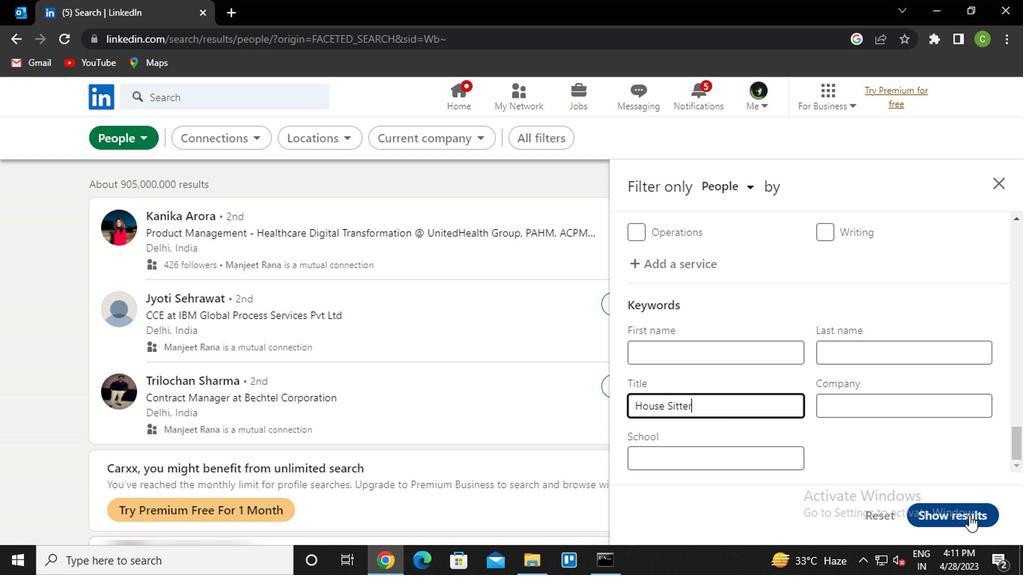 
